Task: Look for space in Novoye Medvezhino, Belarus from 5th September, 2023 to 12th September, 2023 for 2 adults in price range Rs.10000 to Rs.15000.  With 1  bedroom having 1 bed and 1 bathroom. Property type can be house, flat, guest house, hotel. Amenities needed are: washing machine. Booking option can be shelf check-in. Required host language is English.
Action: Mouse moved to (437, 91)
Screenshot: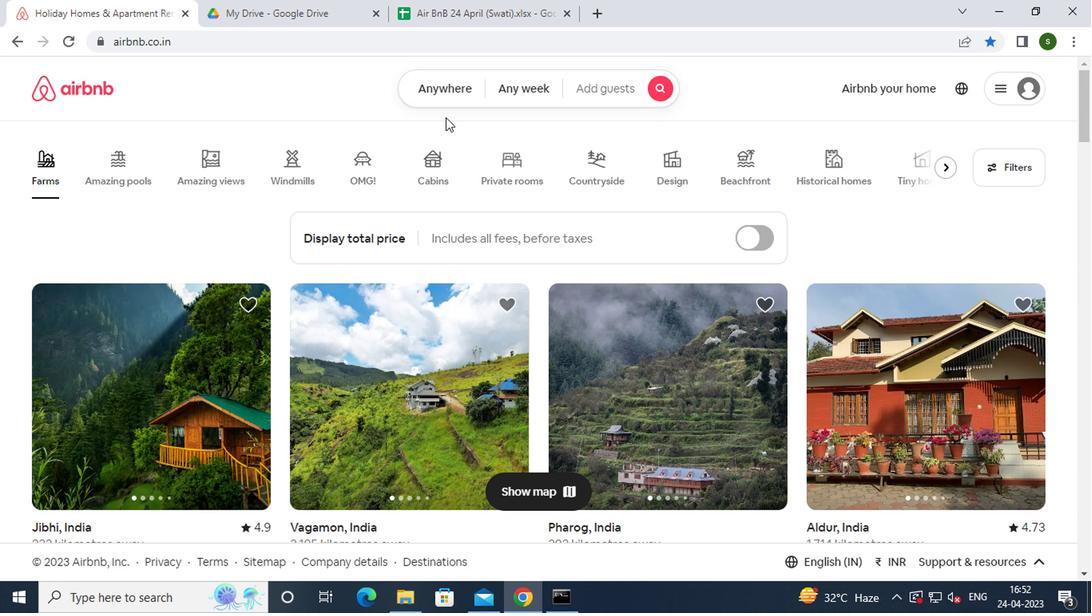 
Action: Mouse pressed left at (437, 91)
Screenshot: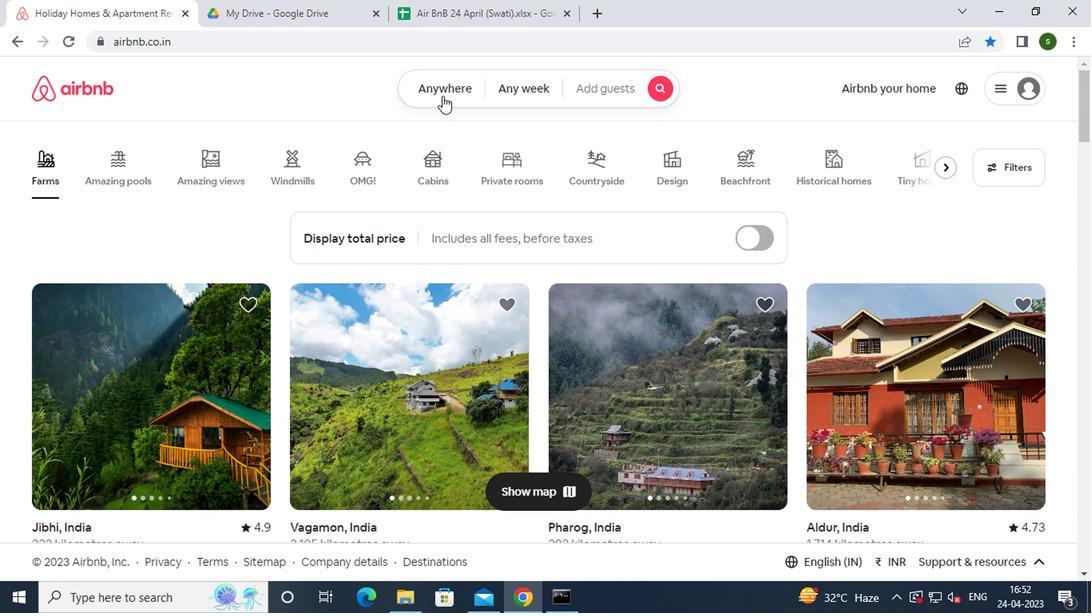 
Action: Mouse moved to (283, 164)
Screenshot: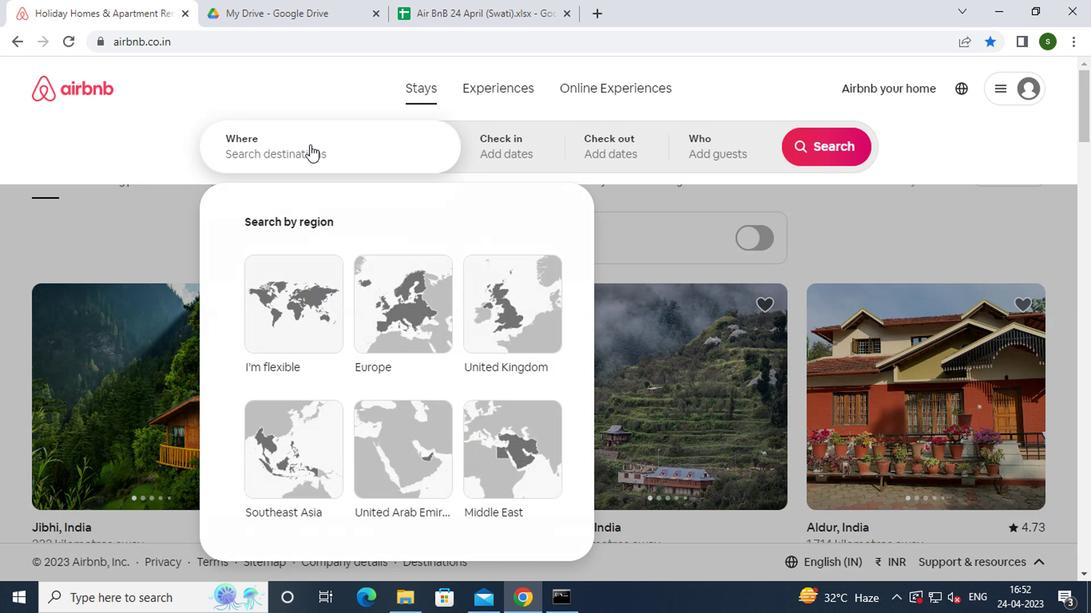 
Action: Mouse pressed left at (283, 164)
Screenshot: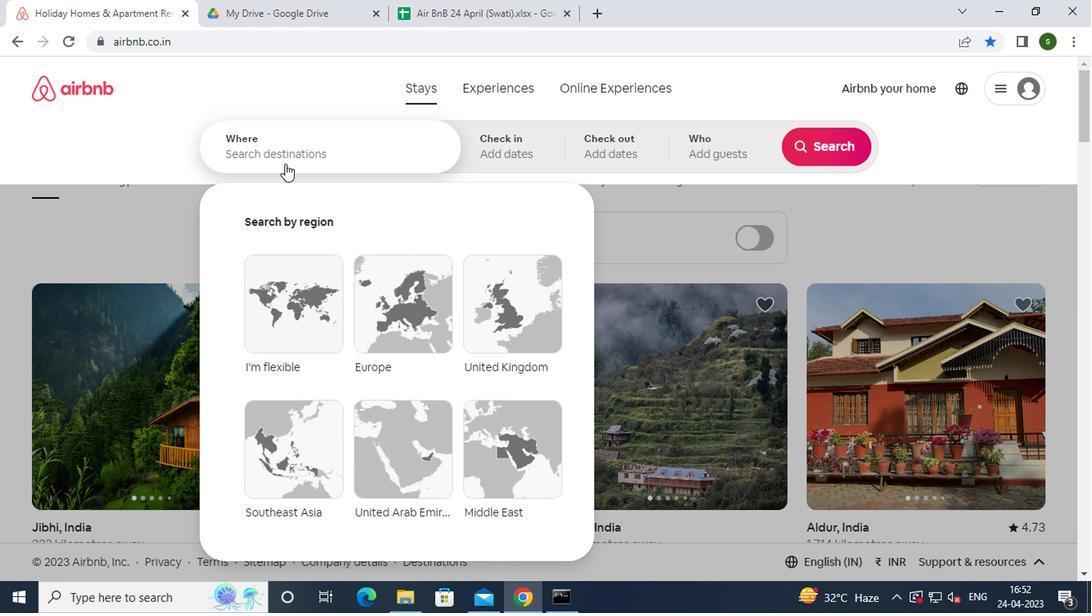 
Action: Key pressed n<Key.caps_lock>ovoye<Key.space><Key.caps_lock>m<Key.caps_lock>edvezhino,<Key.space><Key.caps_lock>b<Key.caps_lock>elarus<Key.enter>
Screenshot: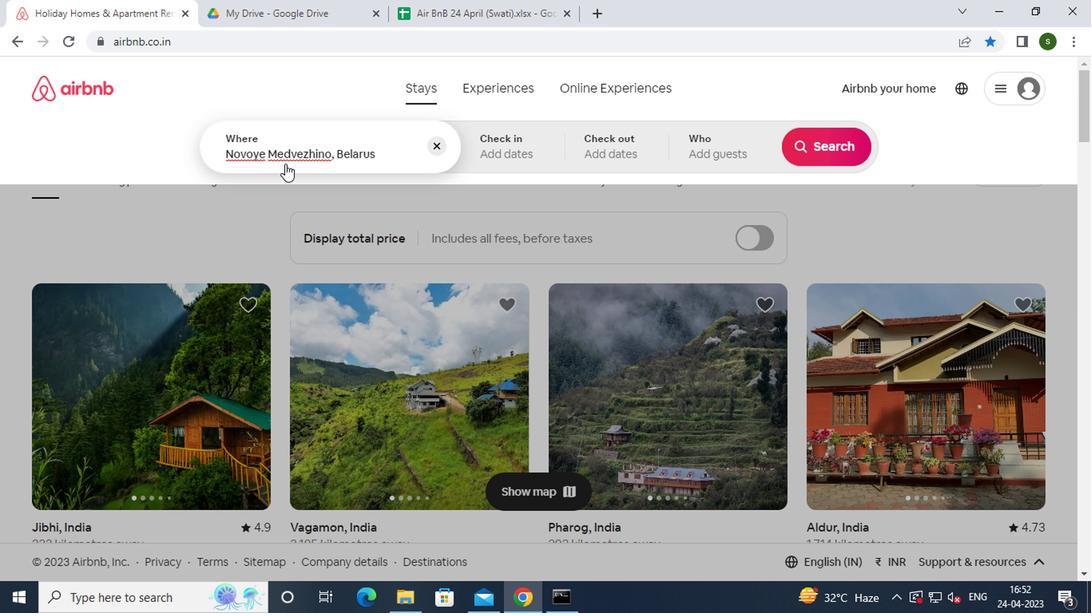 
Action: Mouse moved to (807, 277)
Screenshot: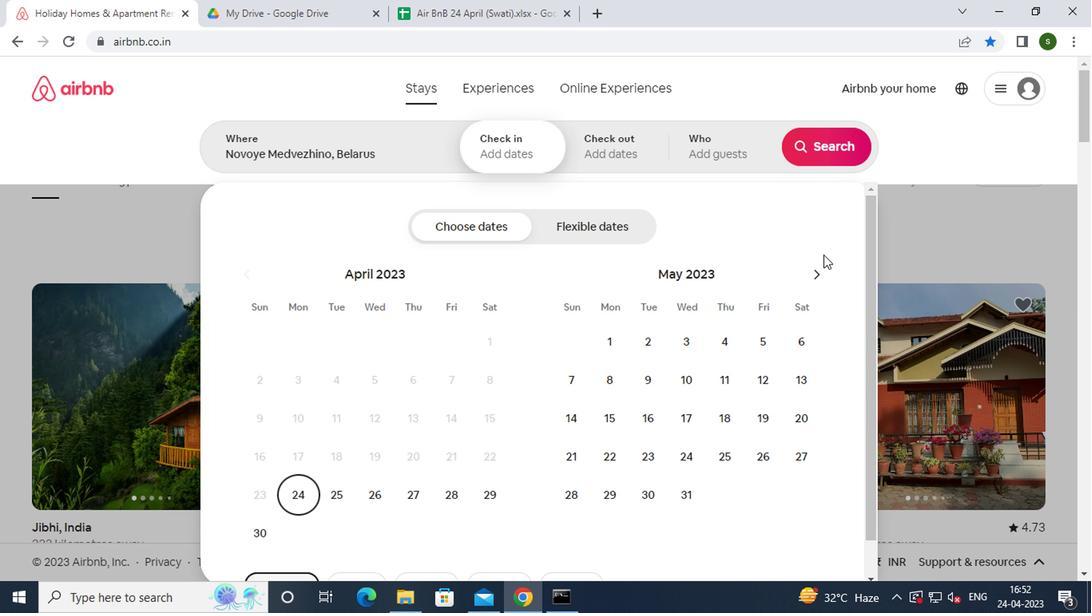 
Action: Mouse pressed left at (807, 277)
Screenshot: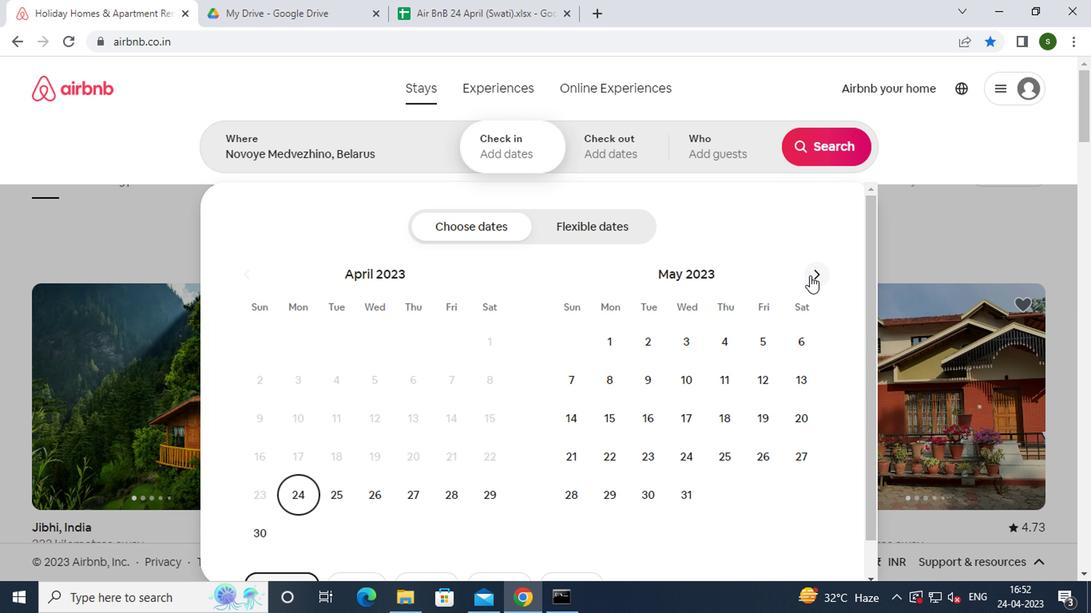
Action: Mouse pressed left at (807, 277)
Screenshot: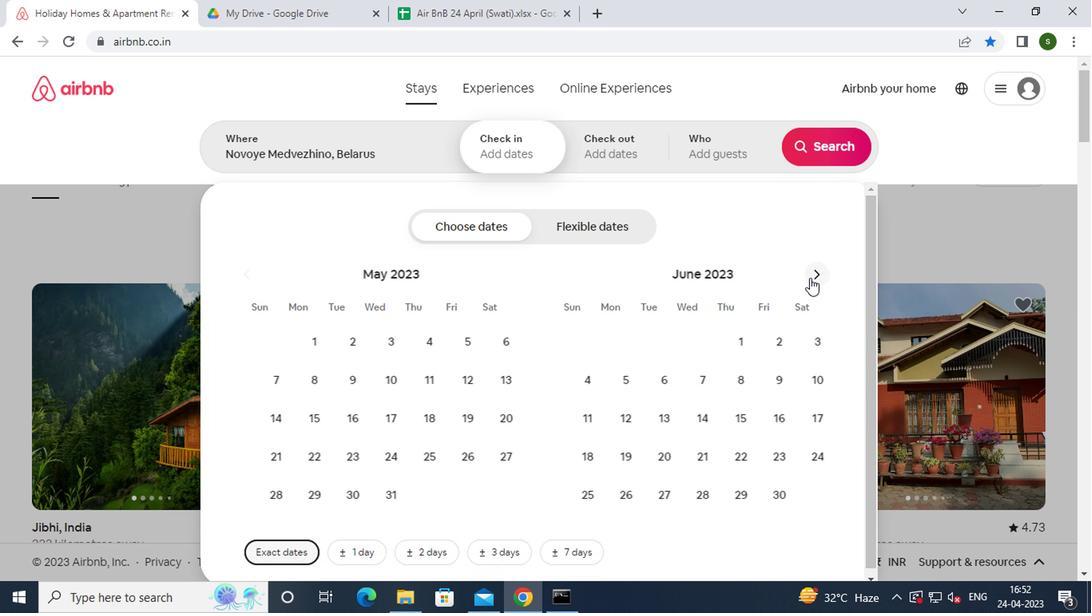 
Action: Mouse pressed left at (807, 277)
Screenshot: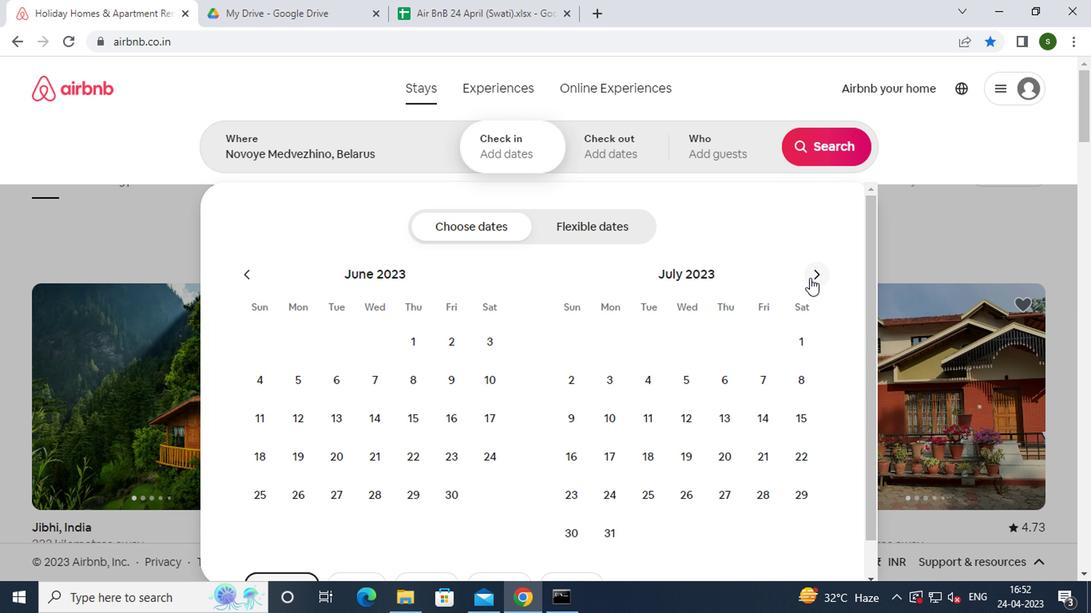 
Action: Mouse pressed left at (807, 277)
Screenshot: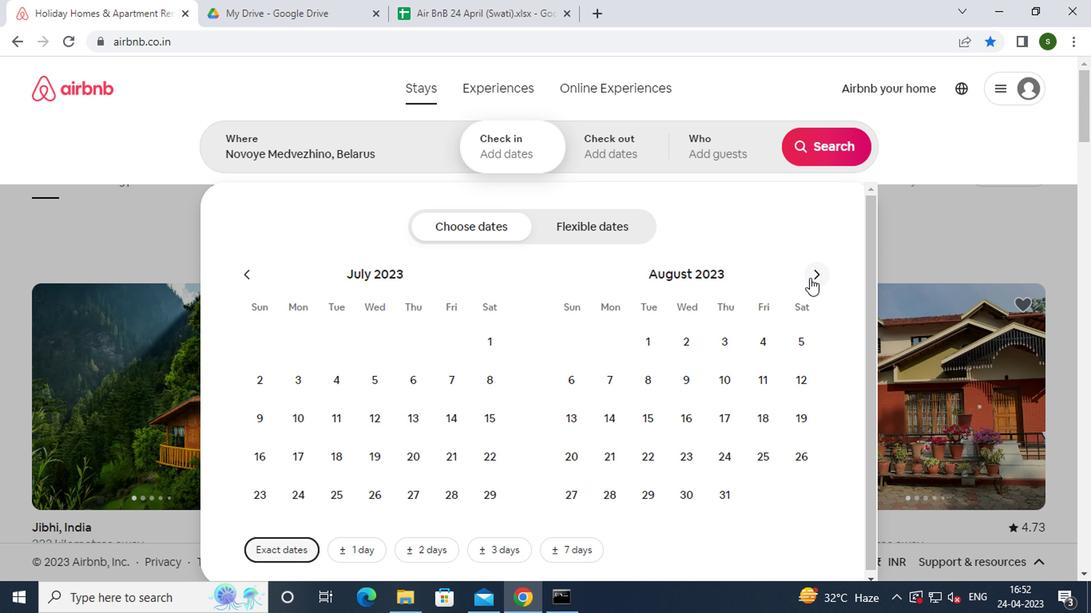 
Action: Mouse moved to (649, 384)
Screenshot: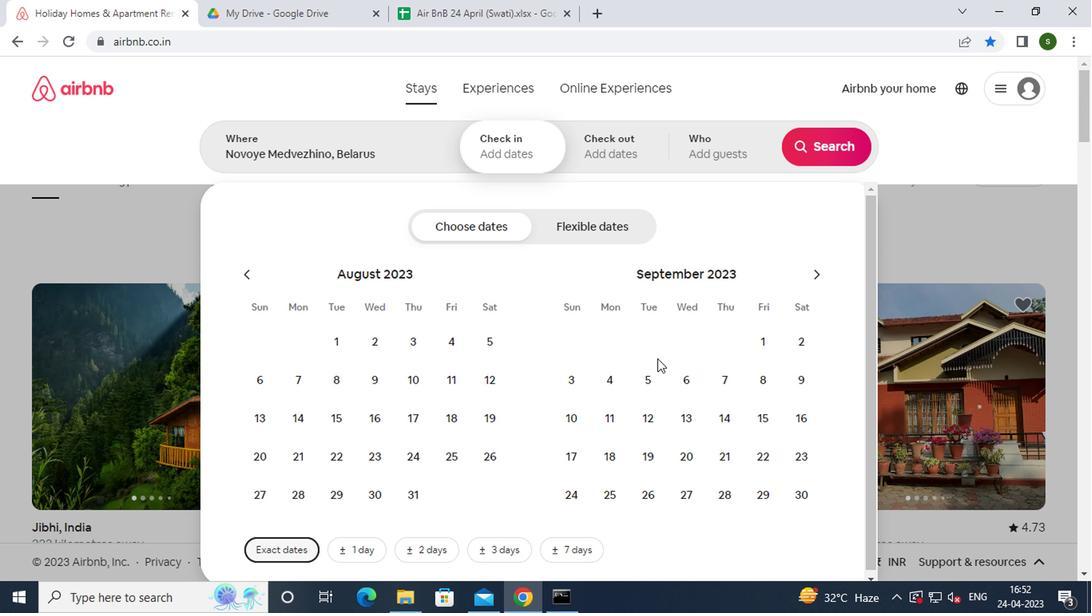 
Action: Mouse pressed left at (649, 384)
Screenshot: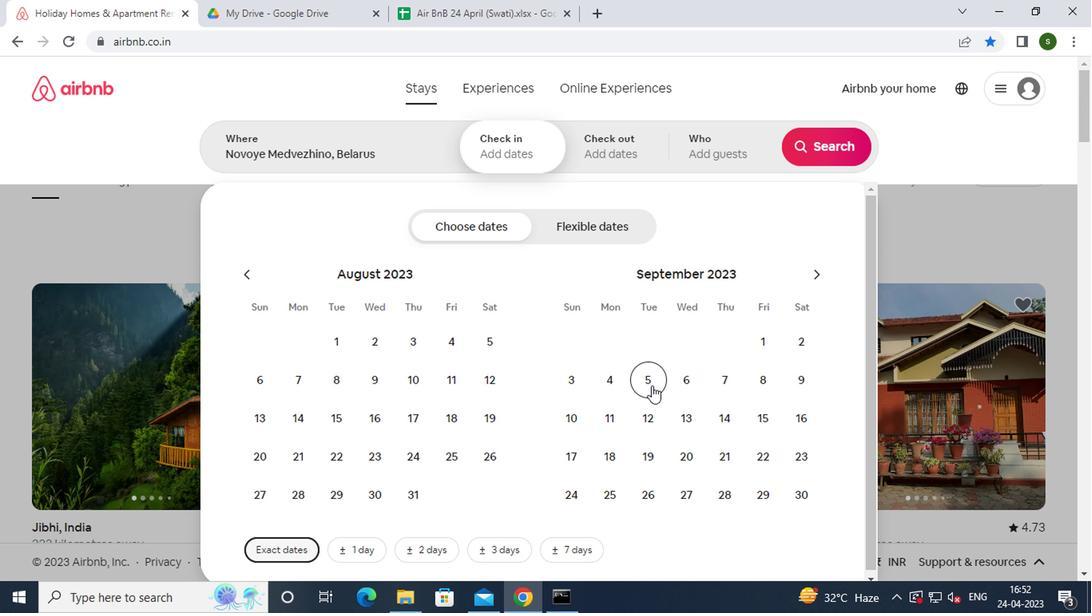 
Action: Mouse moved to (646, 413)
Screenshot: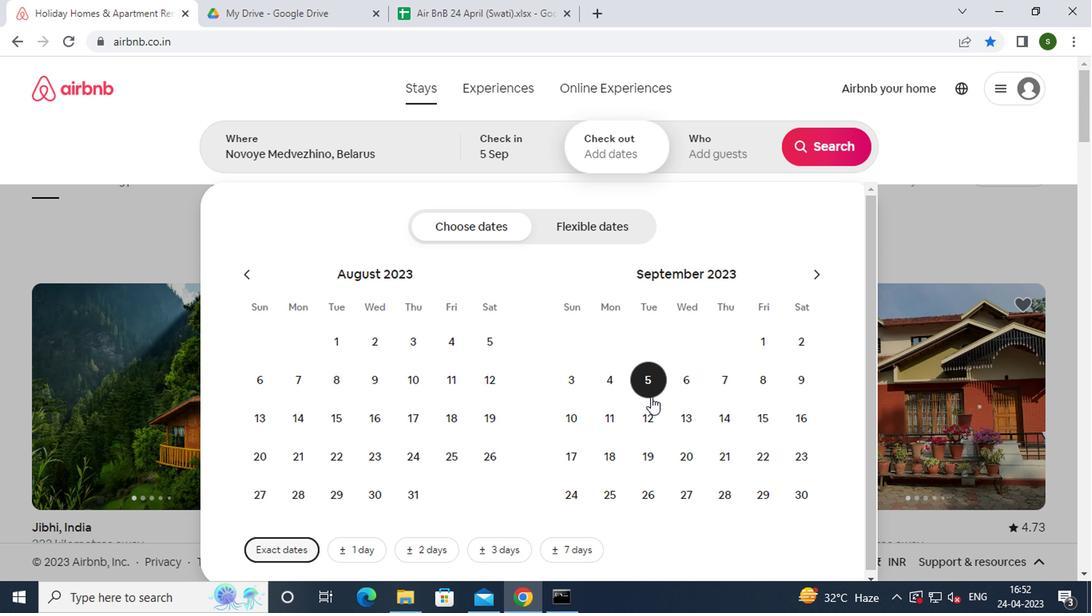 
Action: Mouse pressed left at (646, 413)
Screenshot: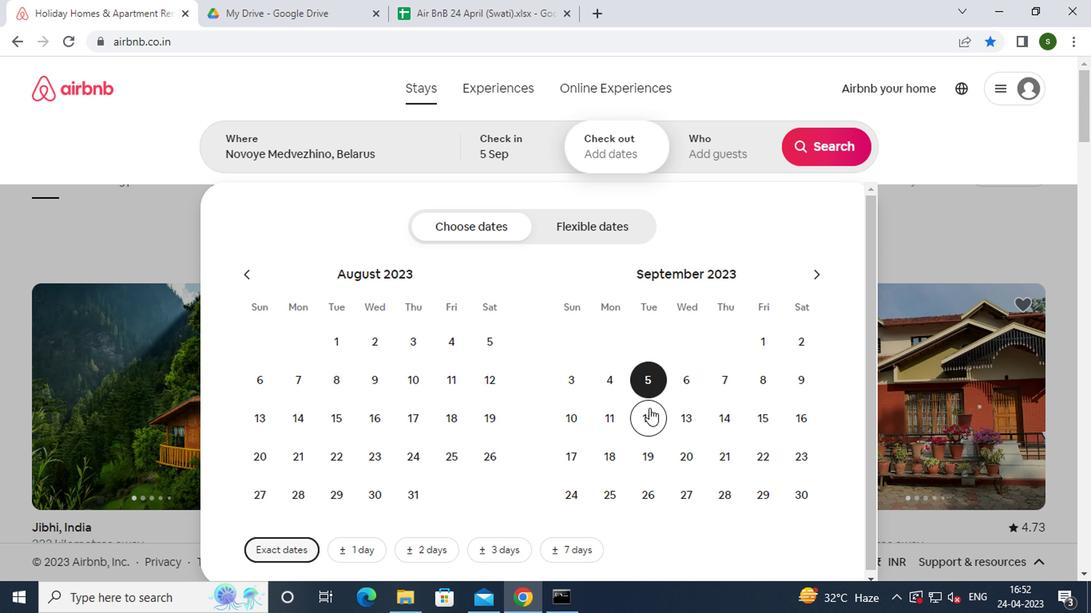 
Action: Mouse moved to (713, 153)
Screenshot: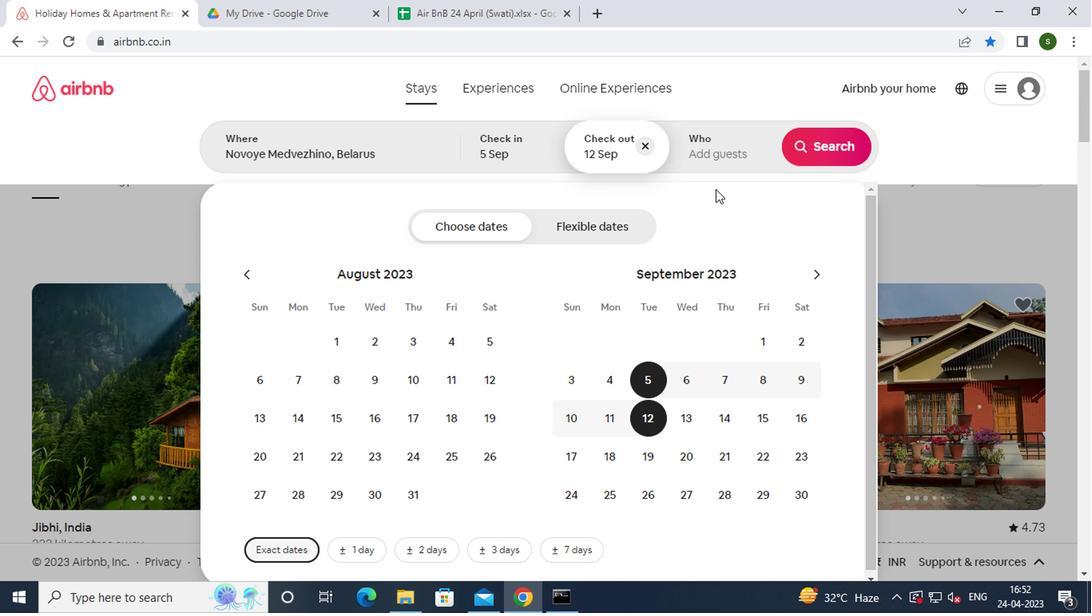 
Action: Mouse pressed left at (713, 153)
Screenshot: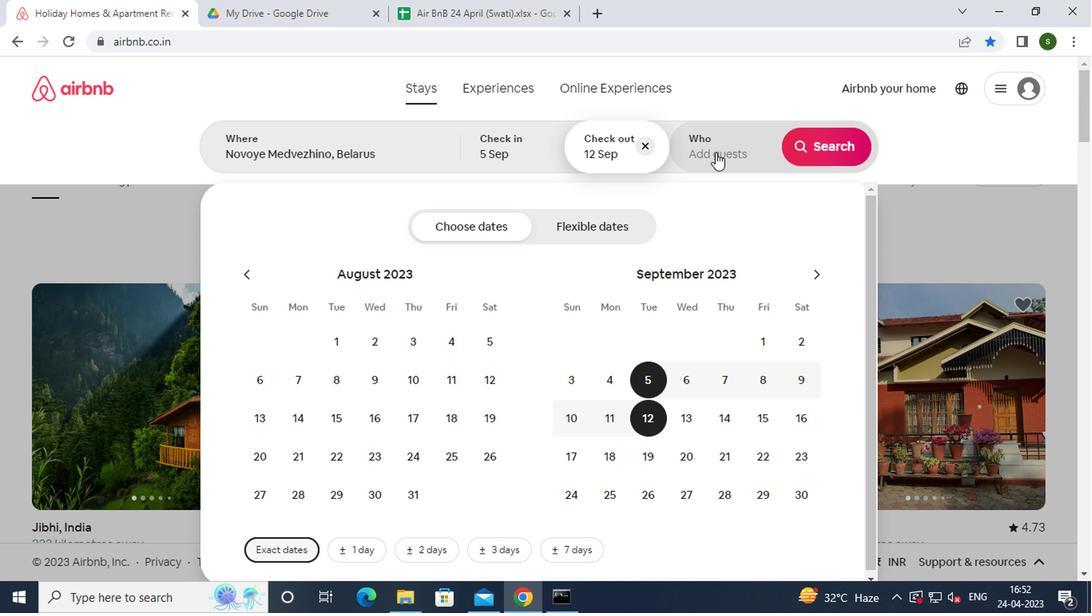 
Action: Mouse moved to (829, 225)
Screenshot: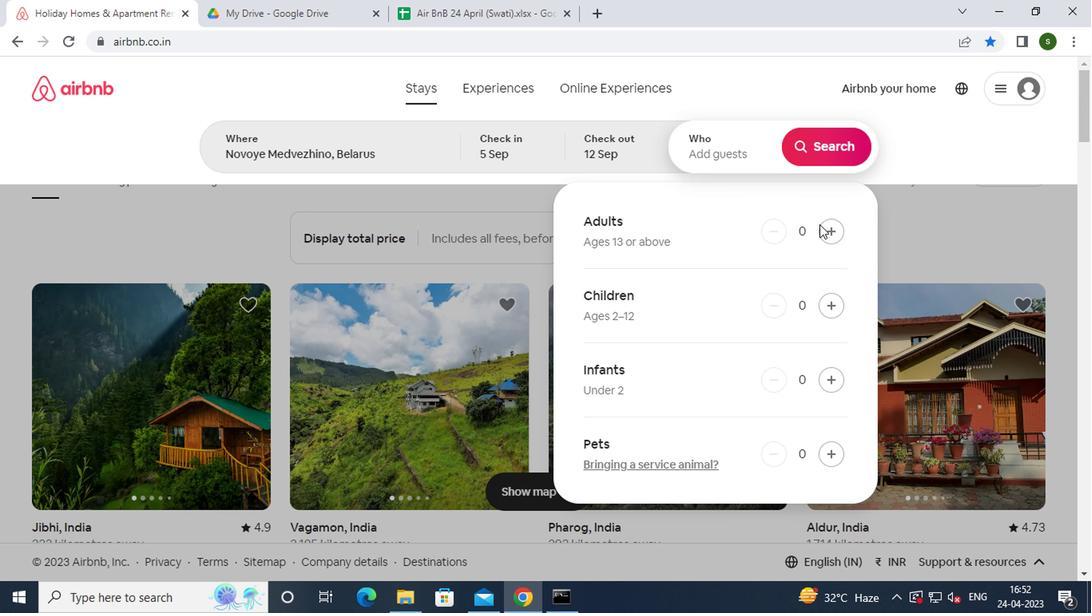 
Action: Mouse pressed left at (829, 225)
Screenshot: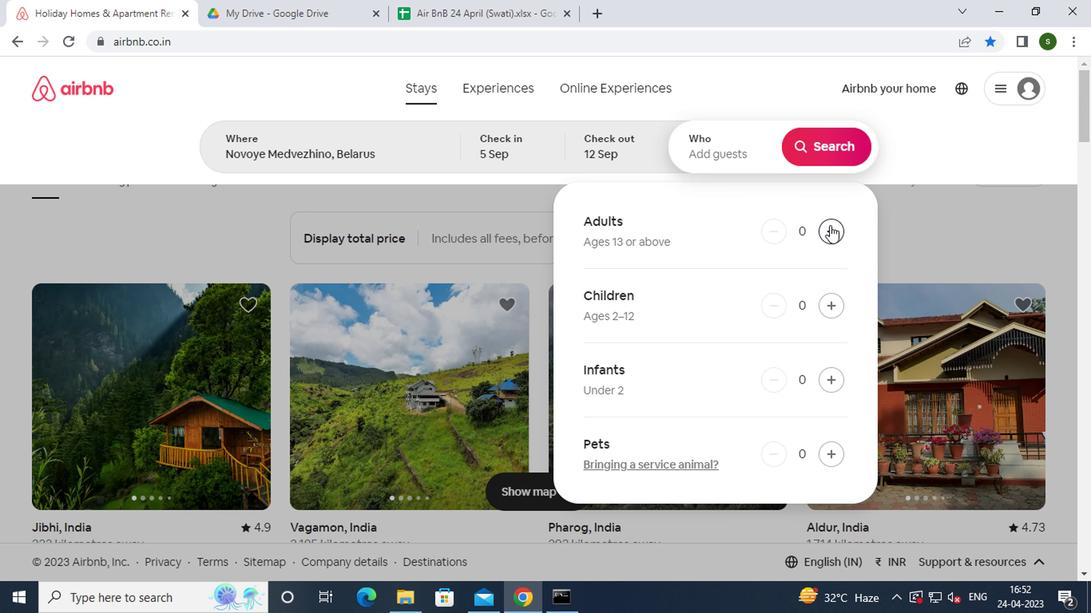 
Action: Mouse pressed left at (829, 225)
Screenshot: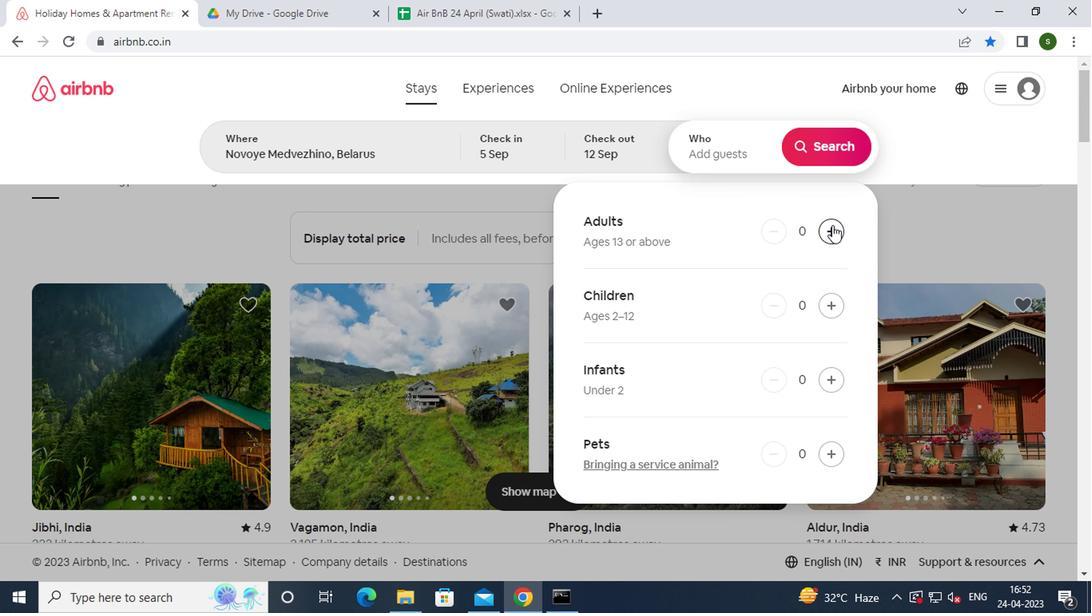 
Action: Mouse moved to (819, 151)
Screenshot: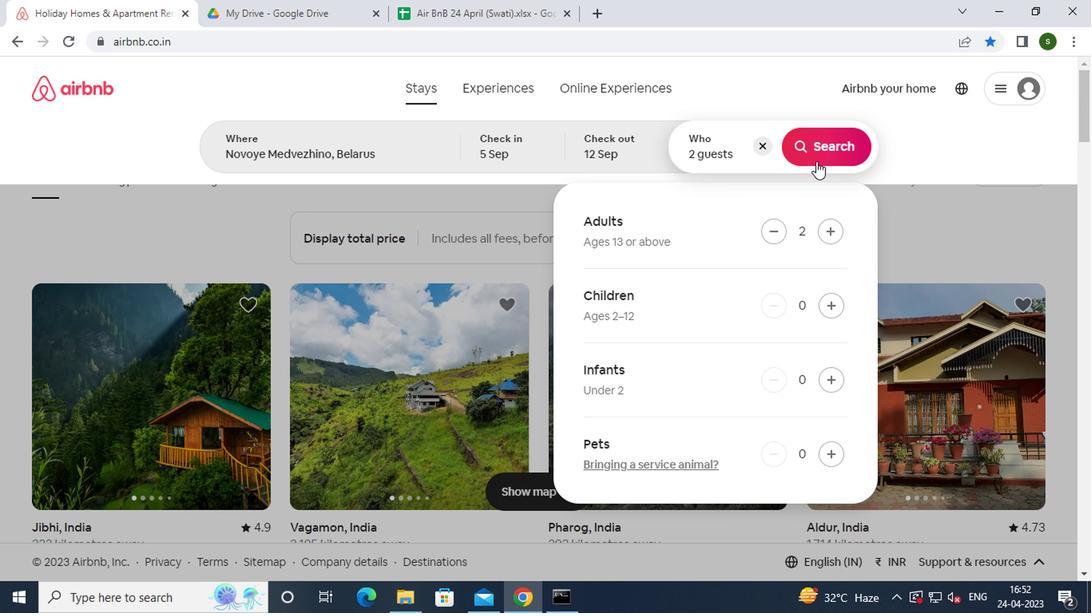 
Action: Mouse pressed left at (819, 151)
Screenshot: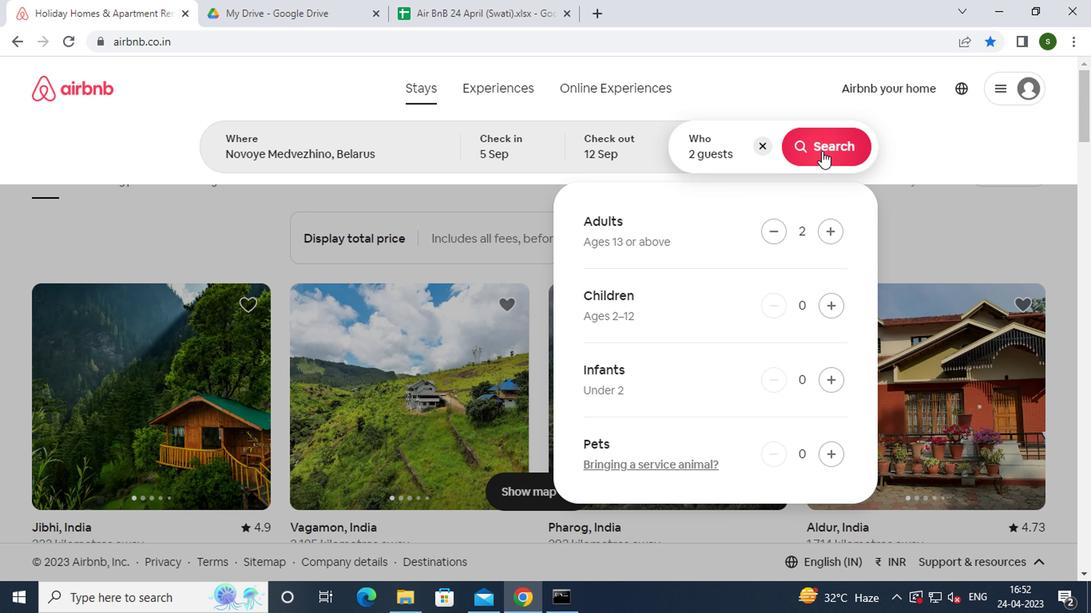 
Action: Mouse moved to (1008, 151)
Screenshot: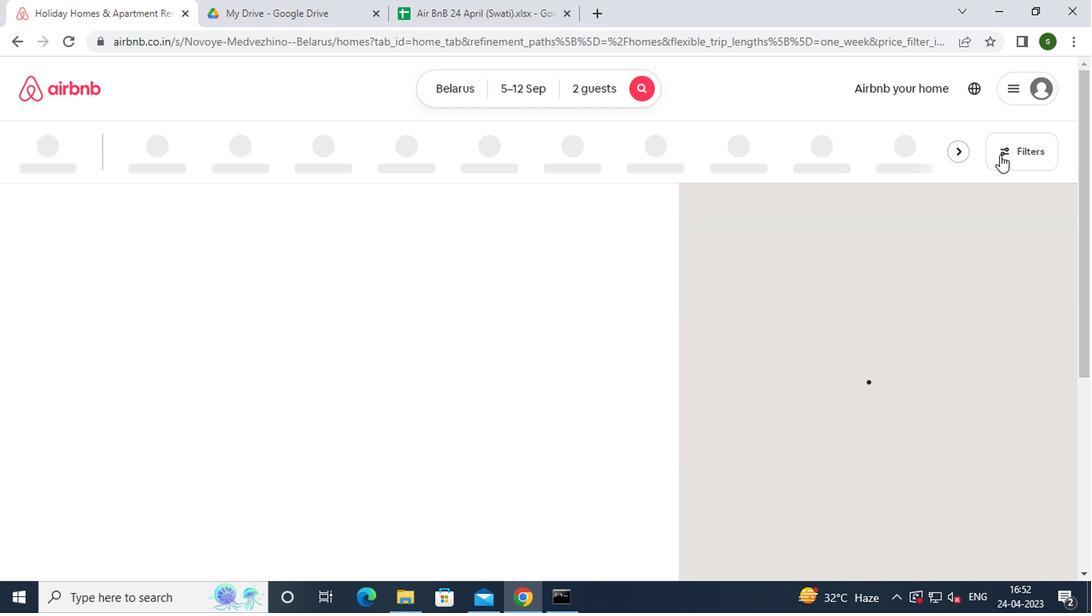 
Action: Mouse pressed left at (1008, 151)
Screenshot: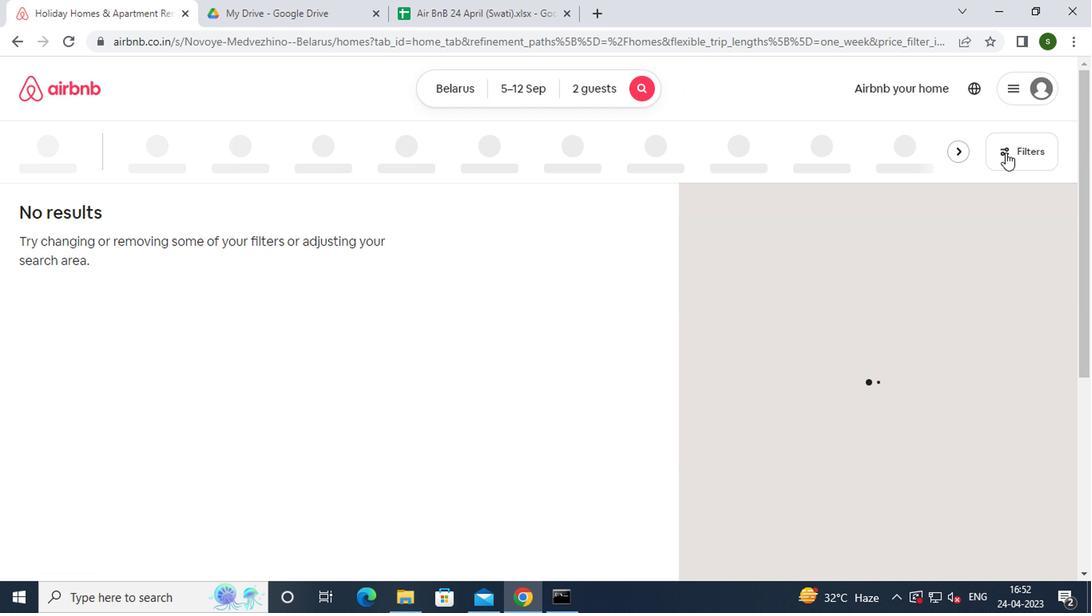 
Action: Mouse moved to (417, 243)
Screenshot: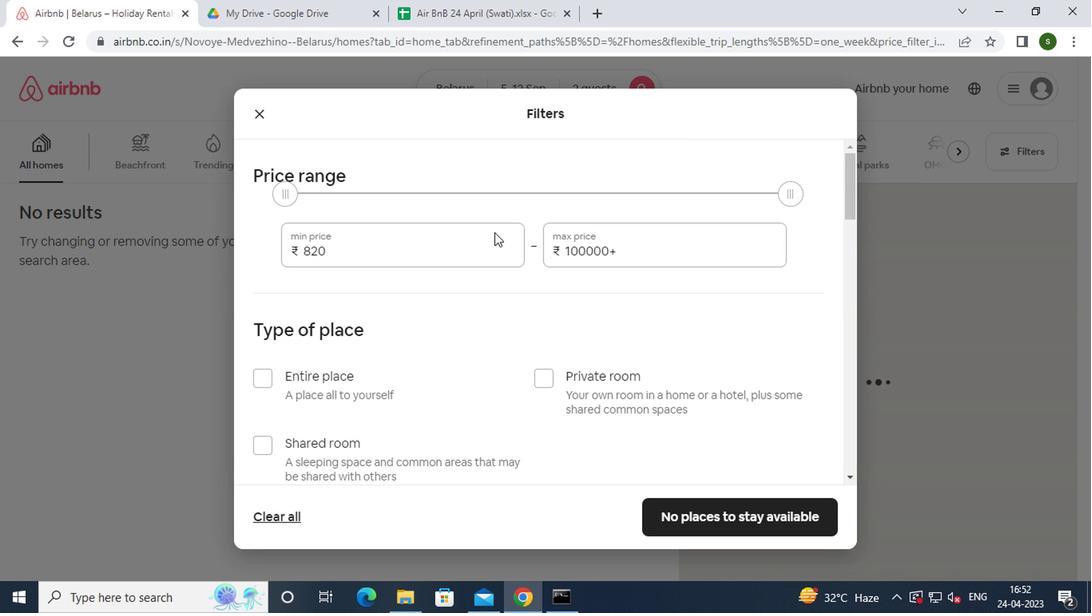 
Action: Mouse pressed left at (417, 243)
Screenshot: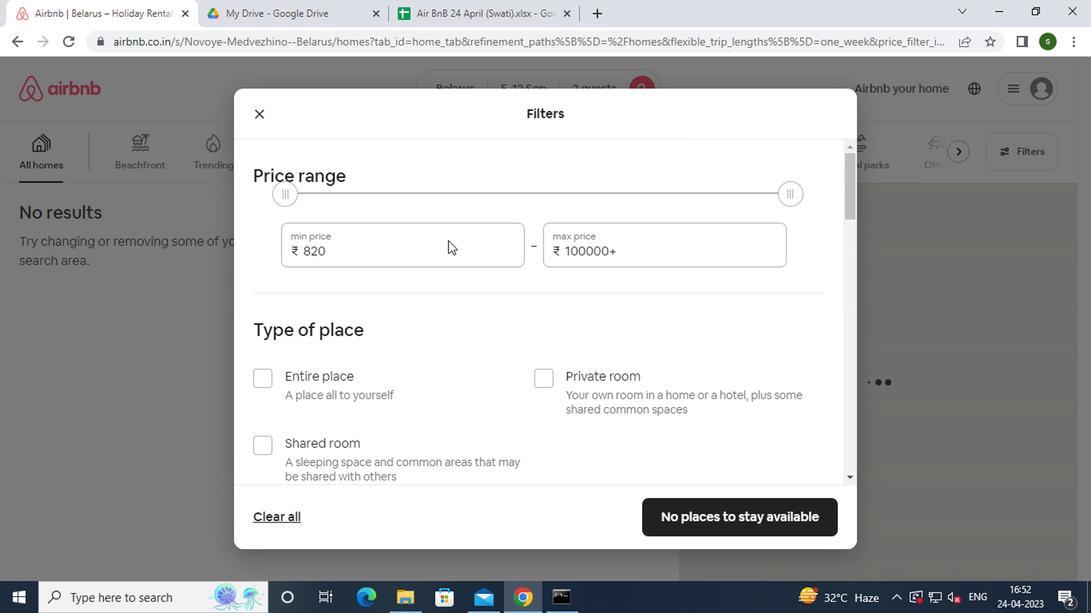 
Action: Key pressed <Key.backspace><Key.backspace><Key.backspace><Key.backspace>10000
Screenshot: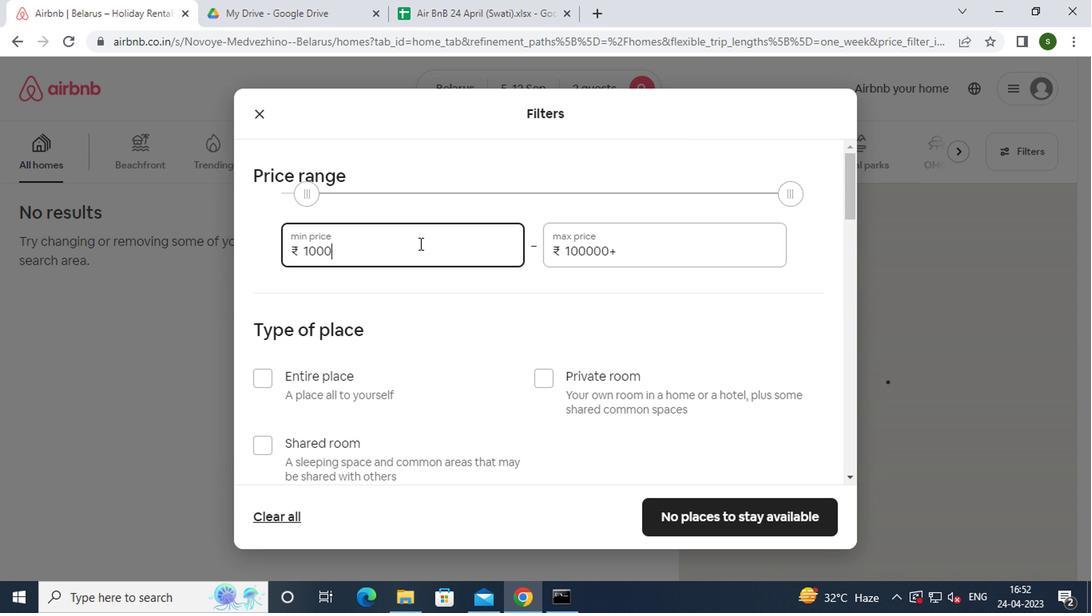 
Action: Mouse moved to (654, 243)
Screenshot: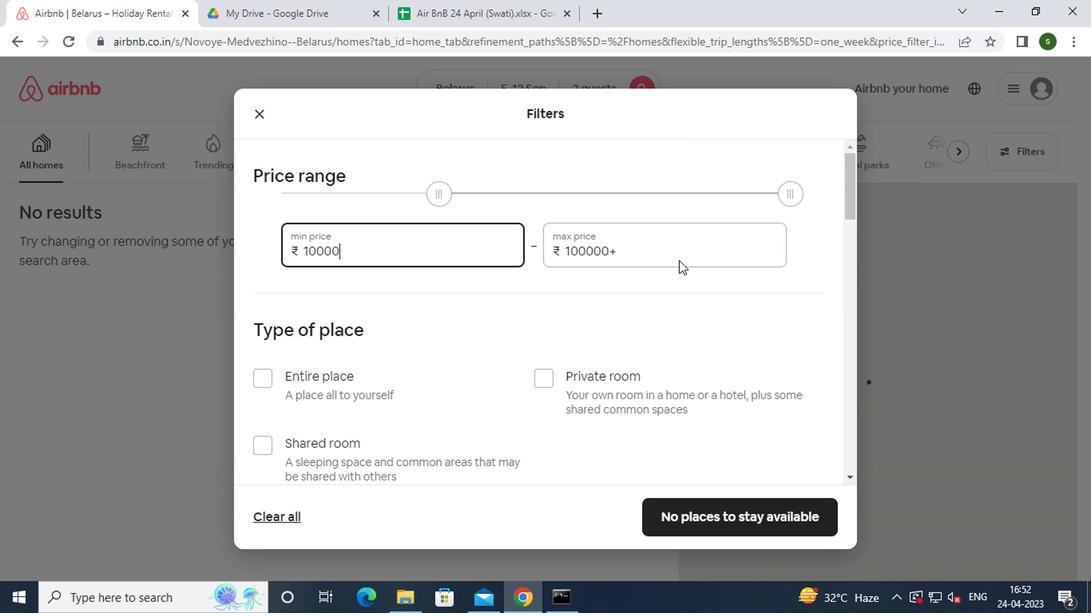 
Action: Mouse pressed left at (654, 243)
Screenshot: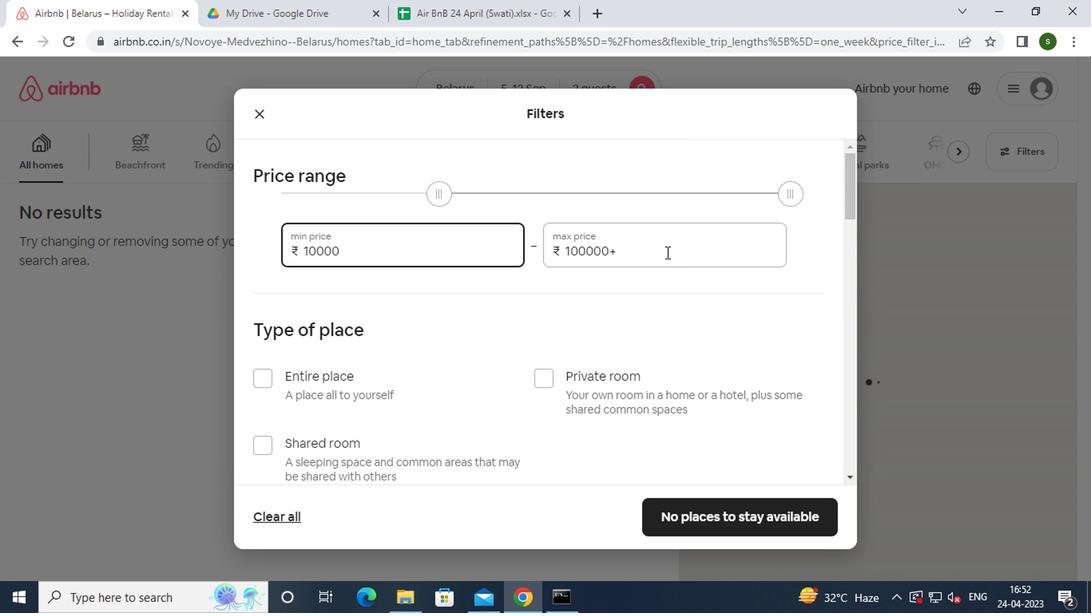 
Action: Key pressed <Key.backspace><Key.backspace><Key.backspace><Key.backspace><Key.backspace><Key.backspace><Key.backspace><Key.backspace><Key.backspace><Key.backspace>15000
Screenshot: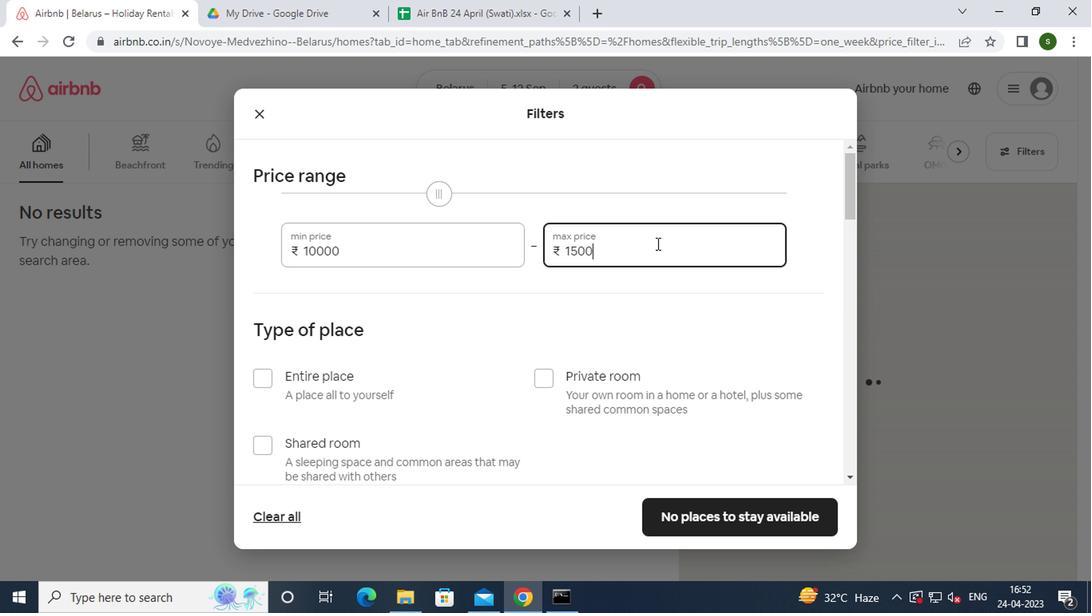 
Action: Mouse moved to (379, 371)
Screenshot: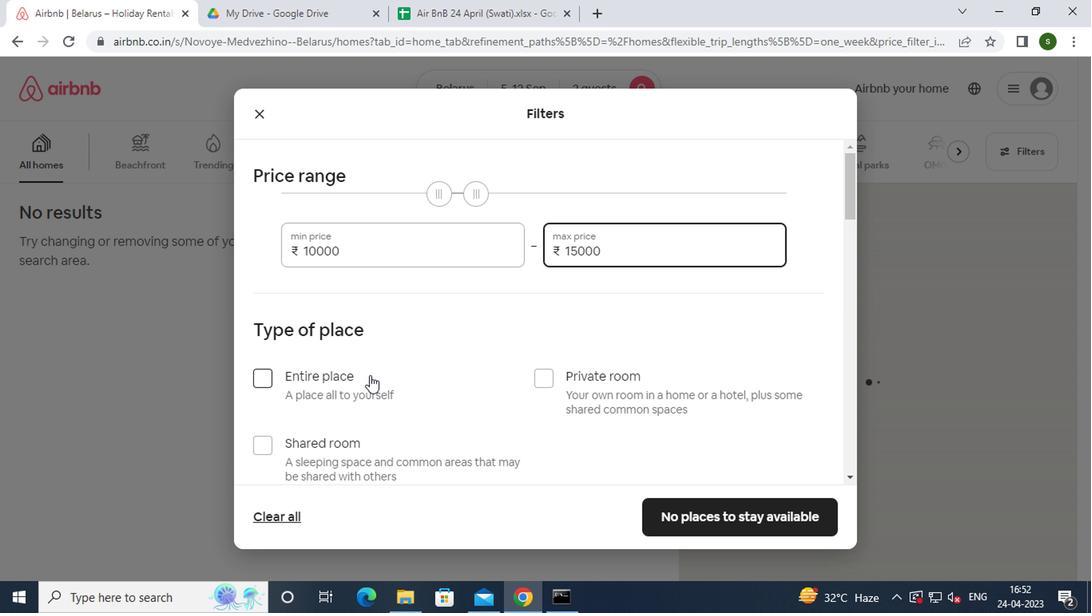 
Action: Mouse scrolled (379, 370) with delta (0, -1)
Screenshot: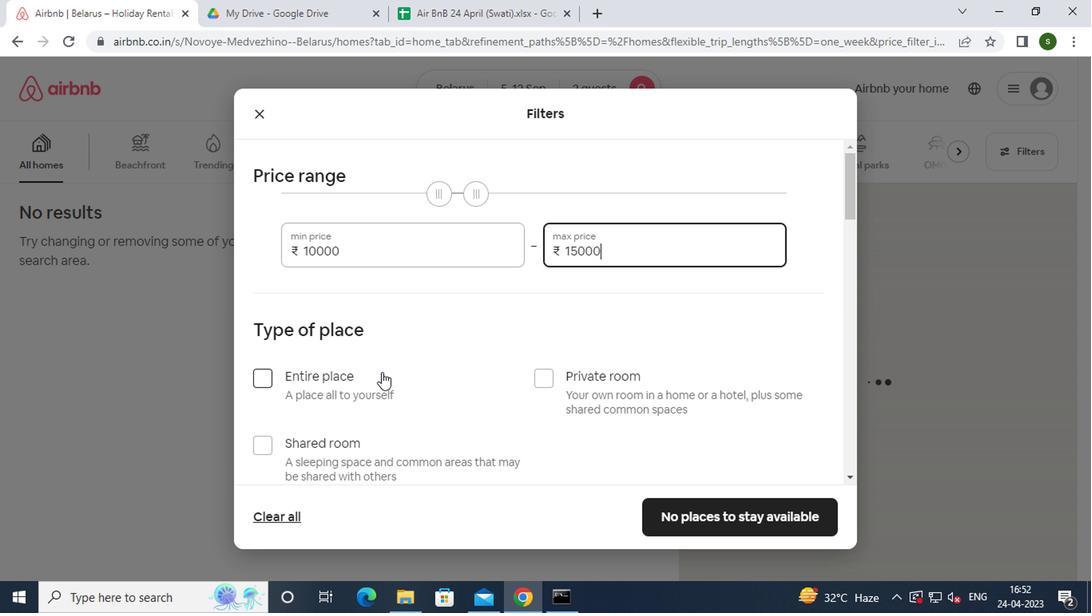 
Action: Mouse scrolled (379, 370) with delta (0, -1)
Screenshot: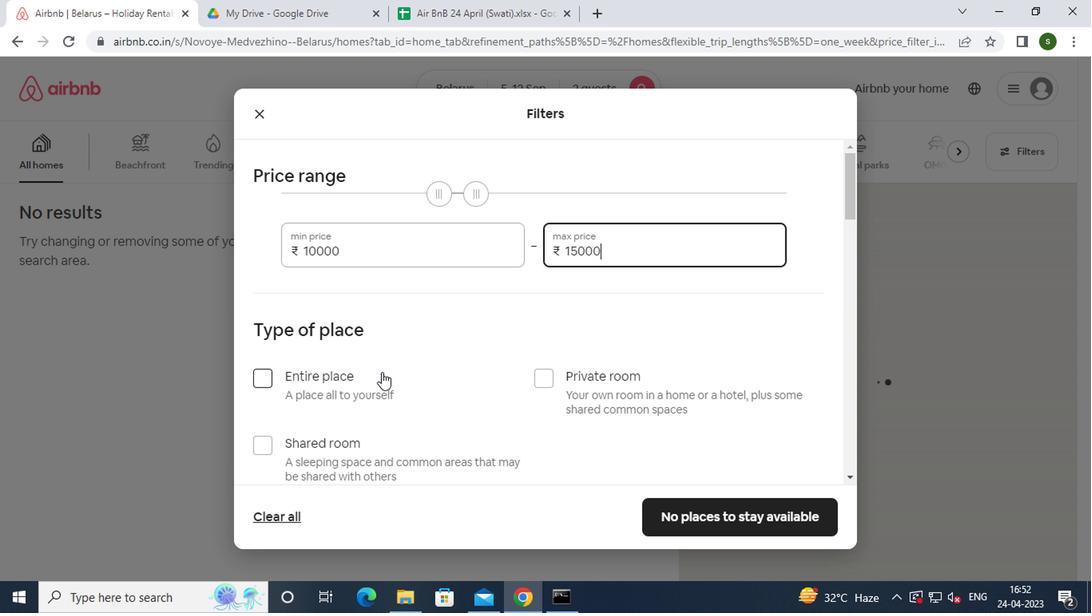 
Action: Mouse scrolled (379, 370) with delta (0, -1)
Screenshot: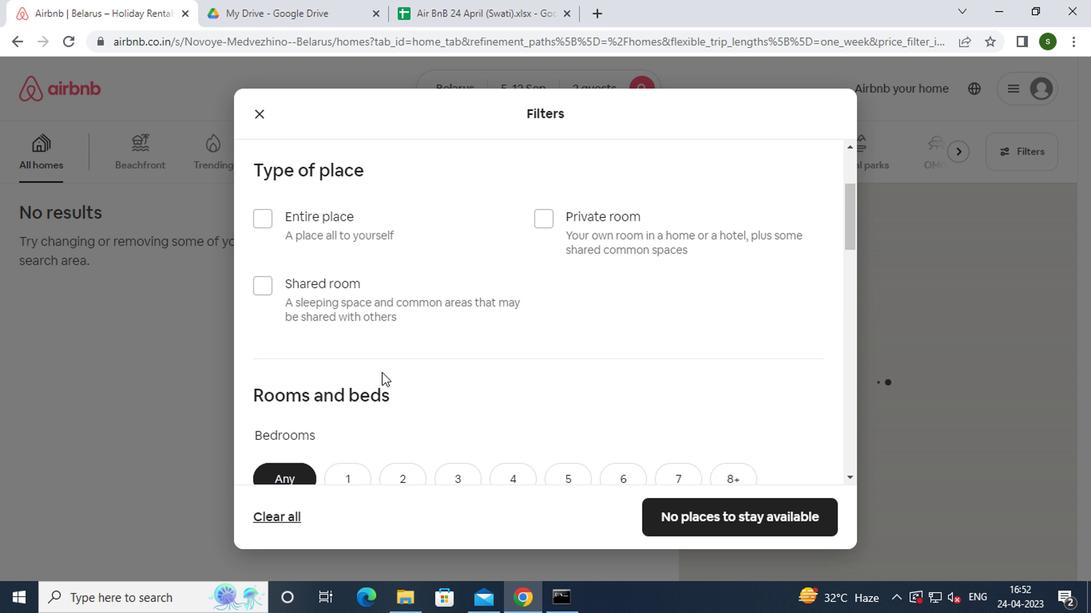 
Action: Mouse scrolled (379, 370) with delta (0, -1)
Screenshot: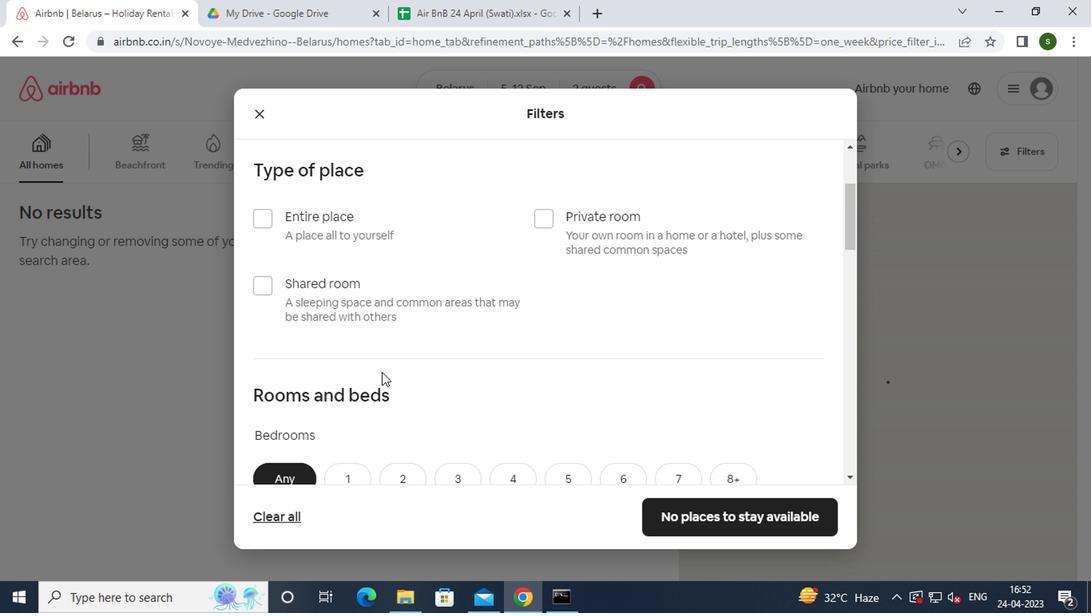 
Action: Mouse moved to (356, 319)
Screenshot: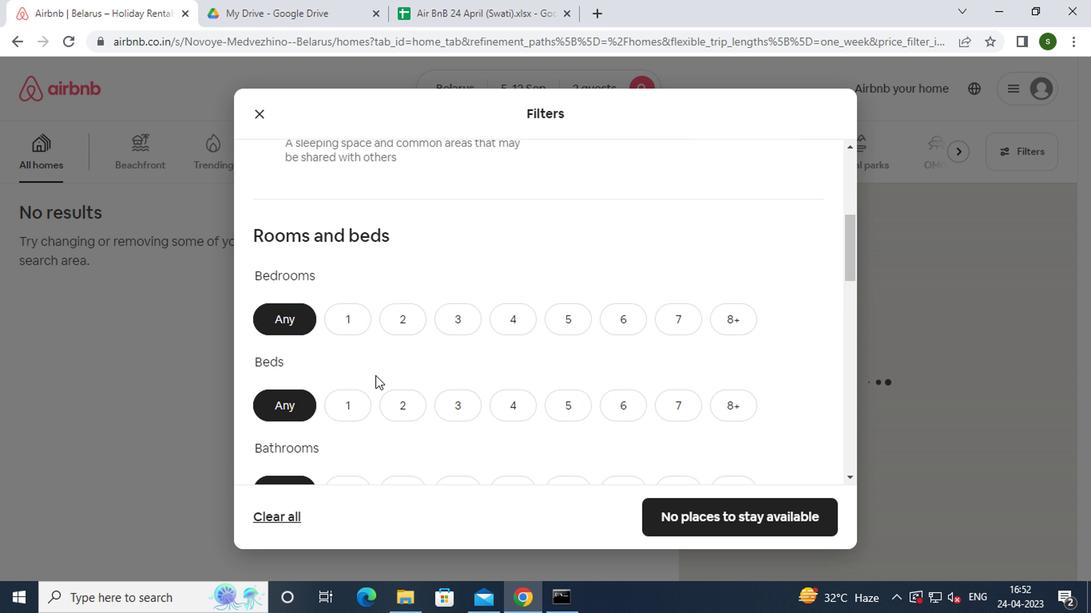 
Action: Mouse pressed left at (356, 319)
Screenshot: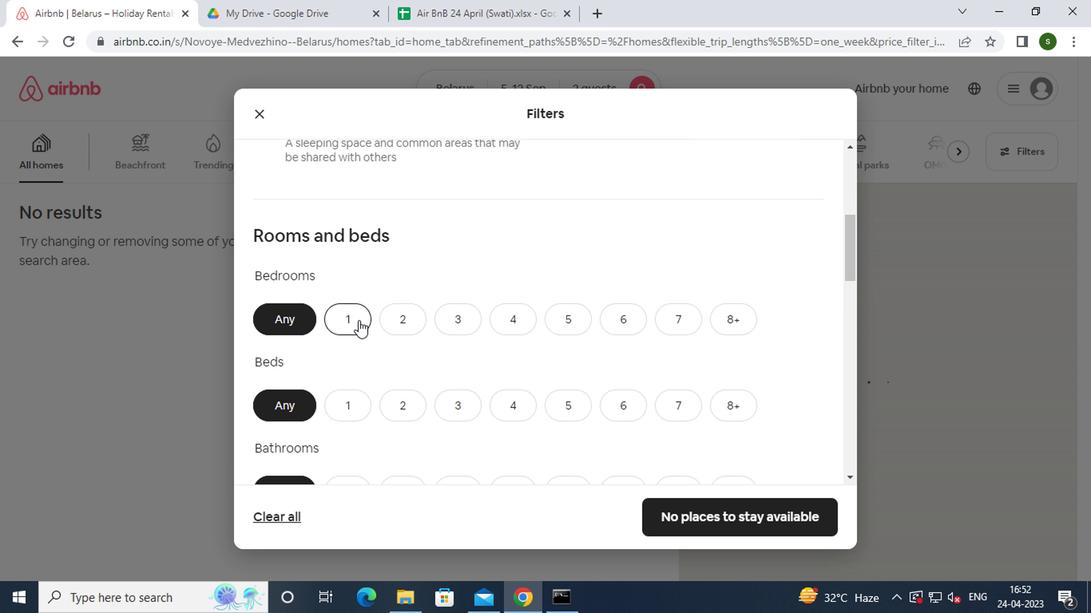 
Action: Mouse moved to (359, 401)
Screenshot: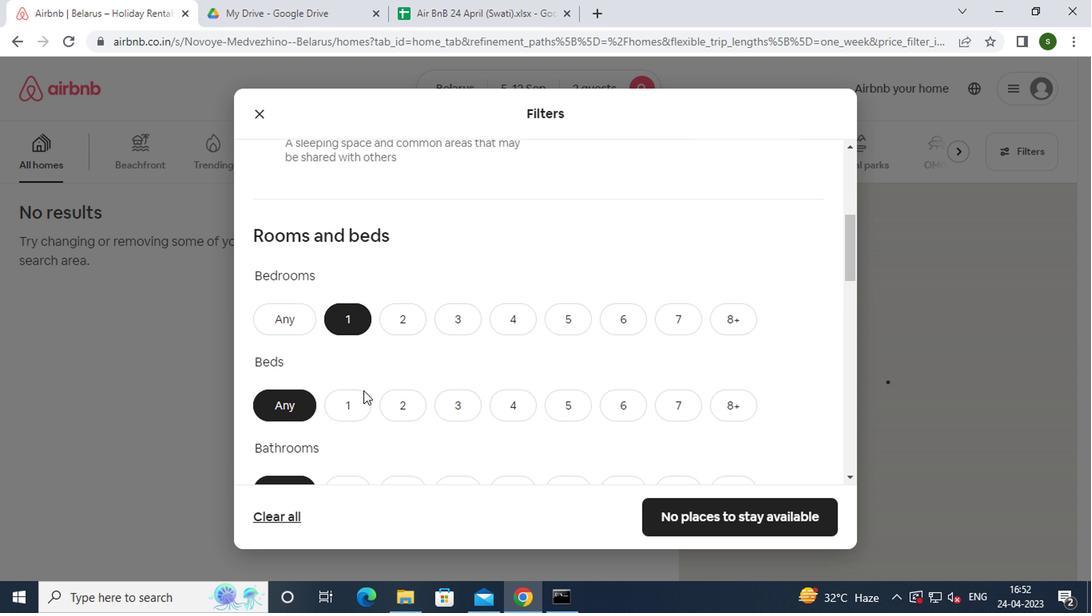 
Action: Mouse pressed left at (359, 401)
Screenshot: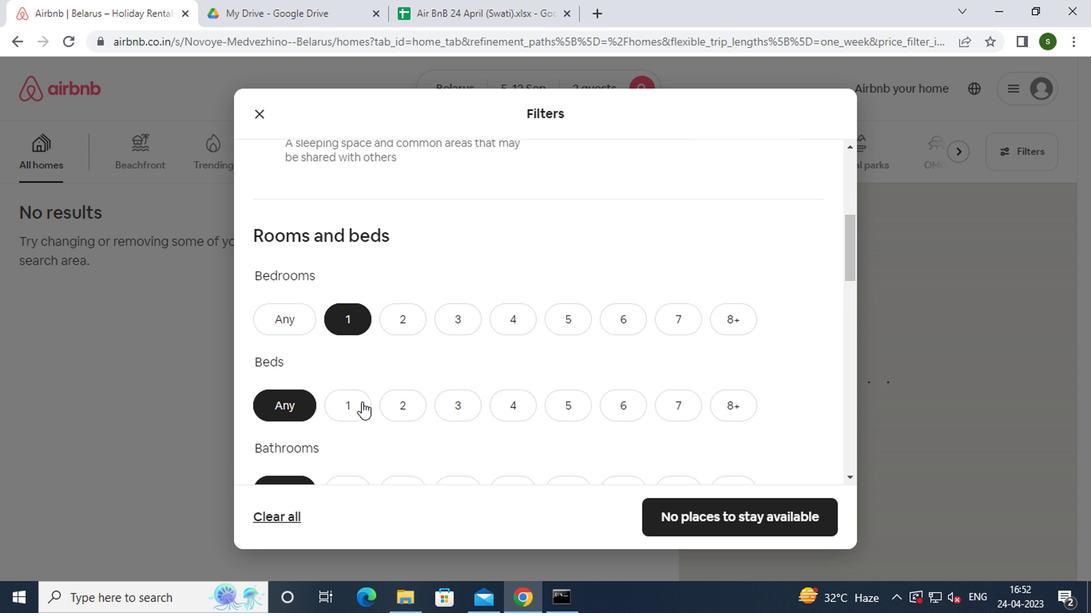 
Action: Mouse scrolled (359, 400) with delta (0, -1)
Screenshot: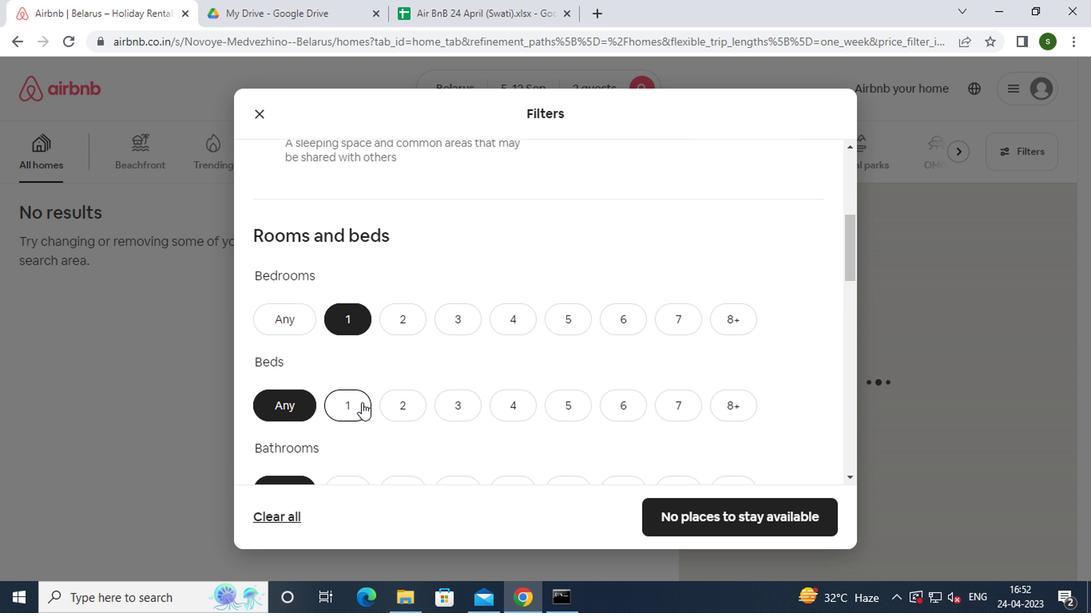 
Action: Mouse pressed left at (359, 401)
Screenshot: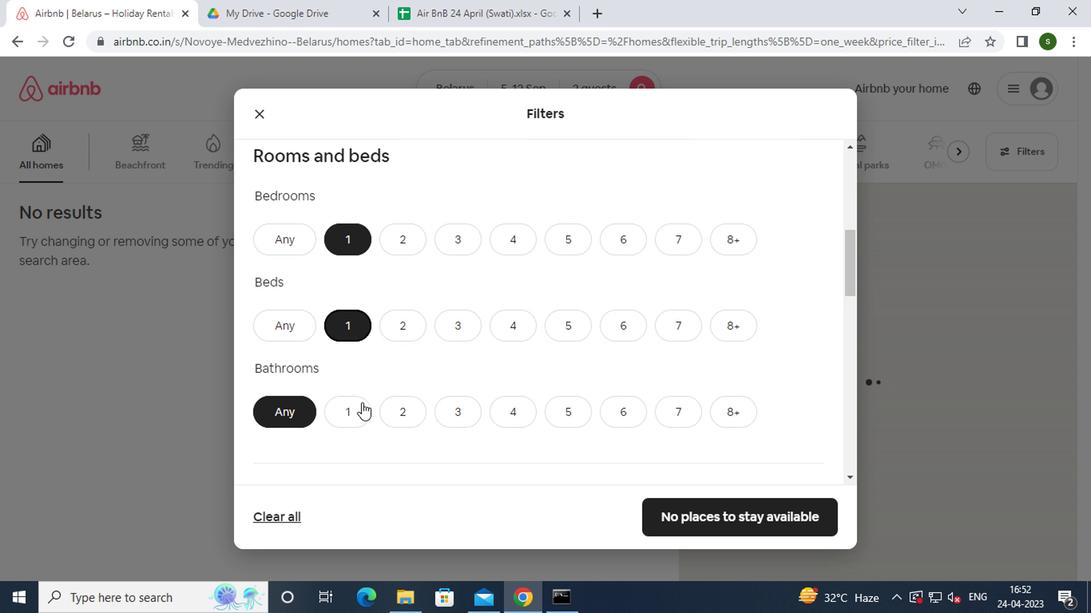 
Action: Mouse moved to (423, 372)
Screenshot: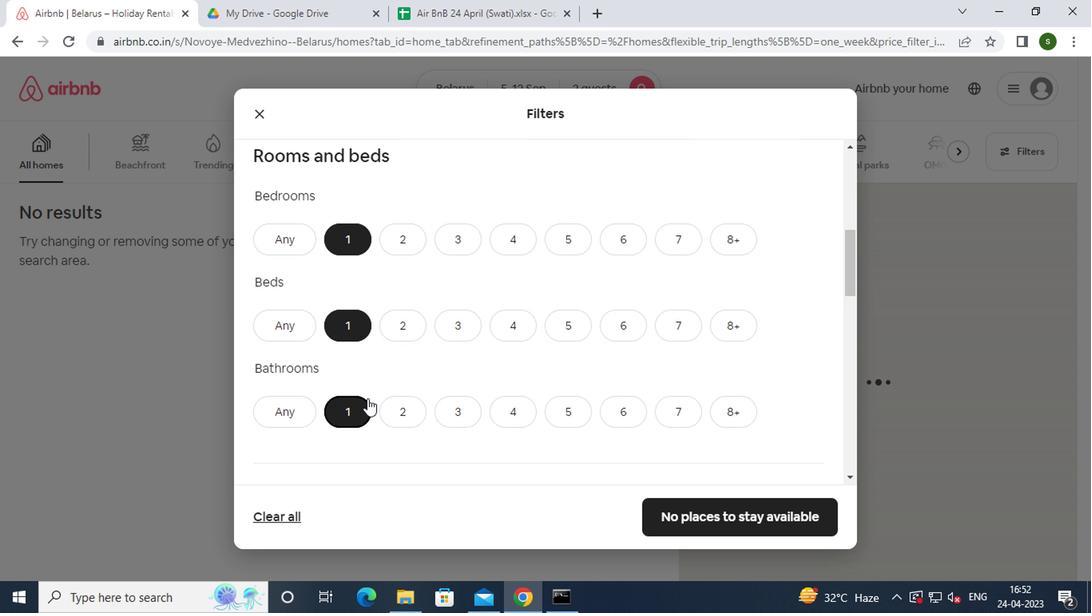 
Action: Mouse scrolled (423, 371) with delta (0, 0)
Screenshot: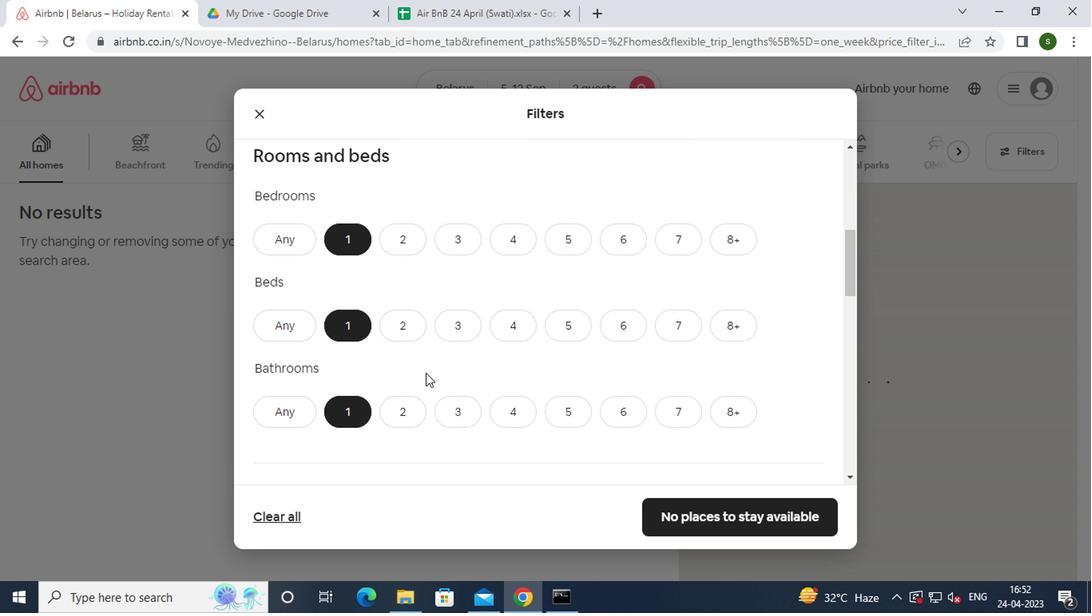 
Action: Mouse scrolled (423, 371) with delta (0, 0)
Screenshot: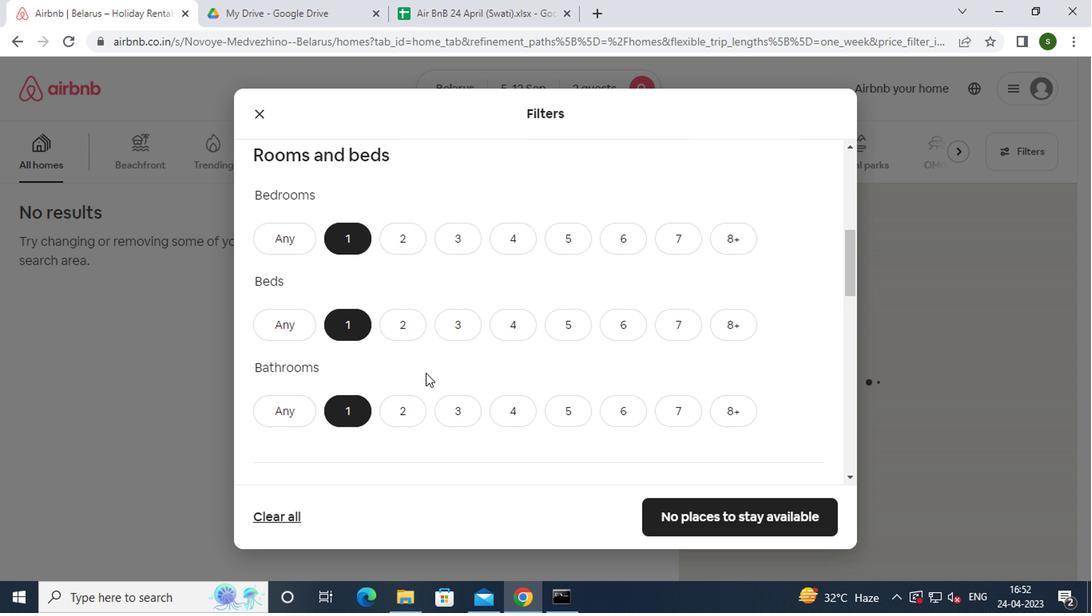 
Action: Mouse scrolled (423, 371) with delta (0, 0)
Screenshot: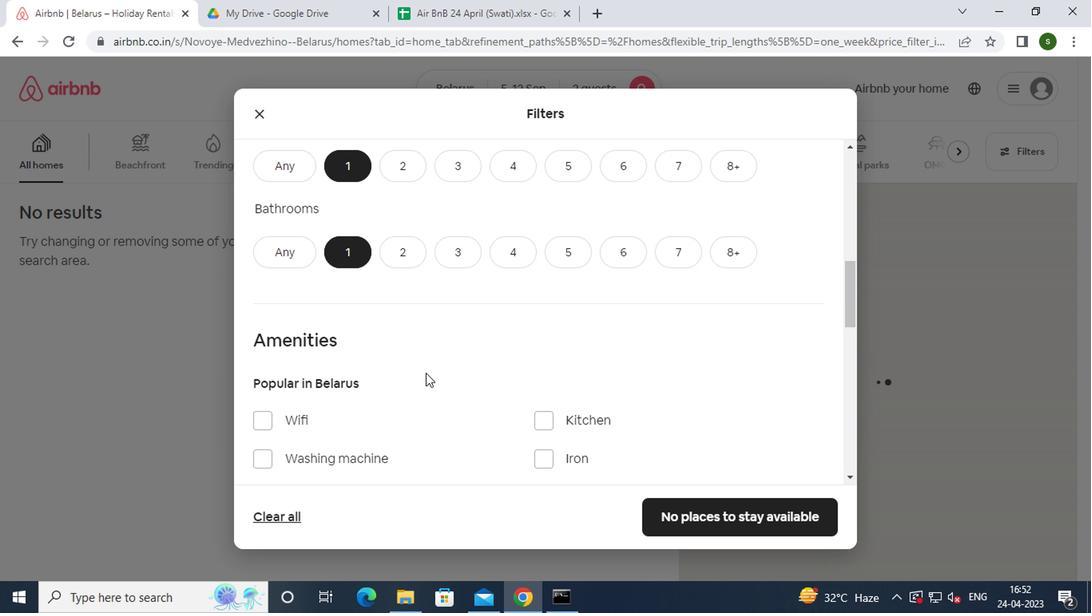 
Action: Mouse moved to (376, 381)
Screenshot: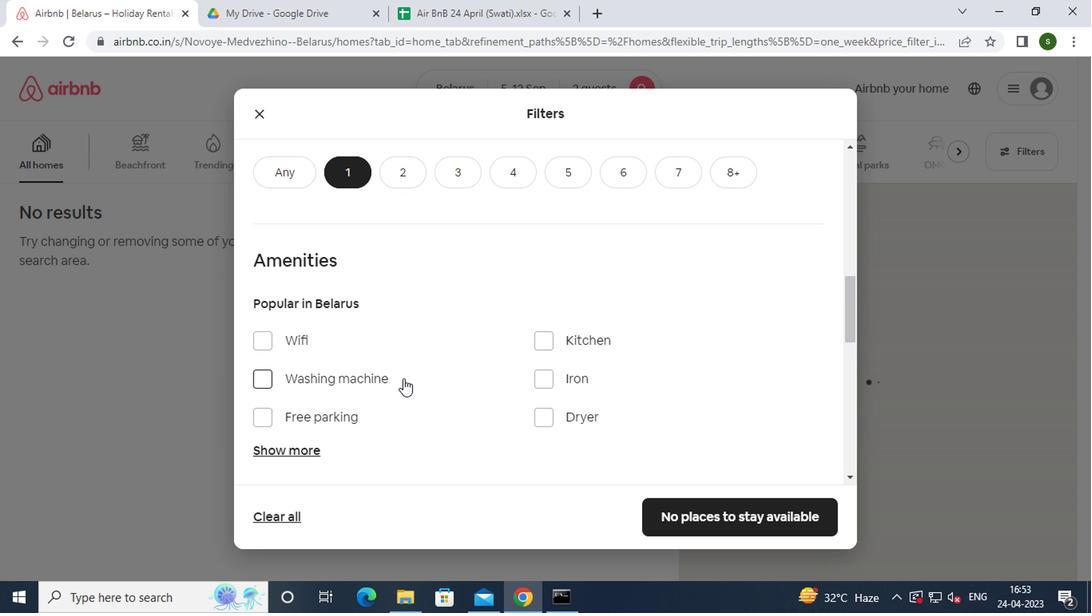 
Action: Mouse pressed left at (376, 381)
Screenshot: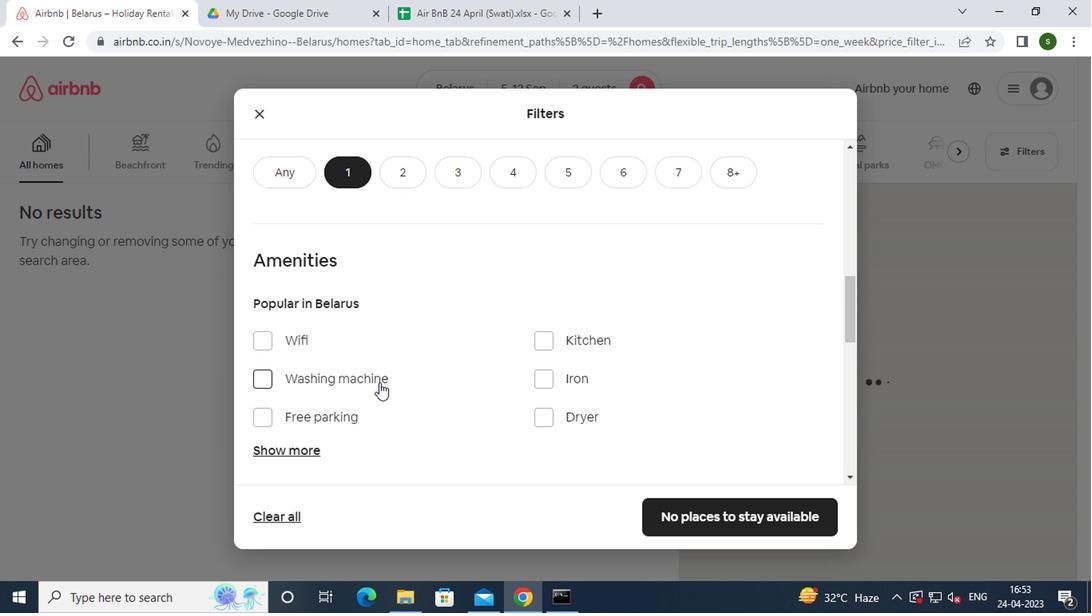 
Action: Mouse moved to (495, 362)
Screenshot: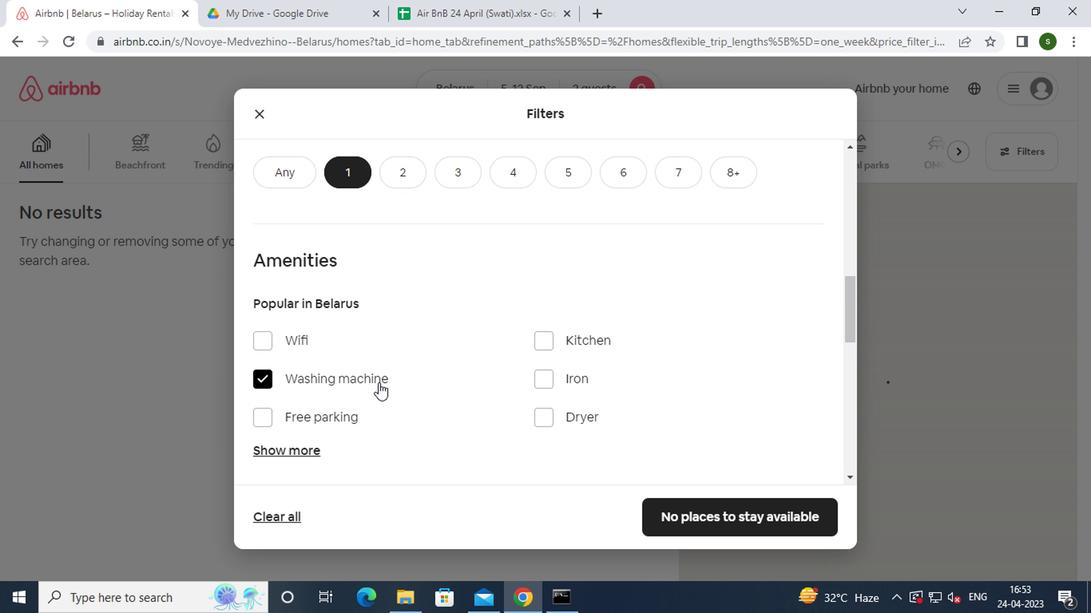 
Action: Mouse scrolled (495, 362) with delta (0, 0)
Screenshot: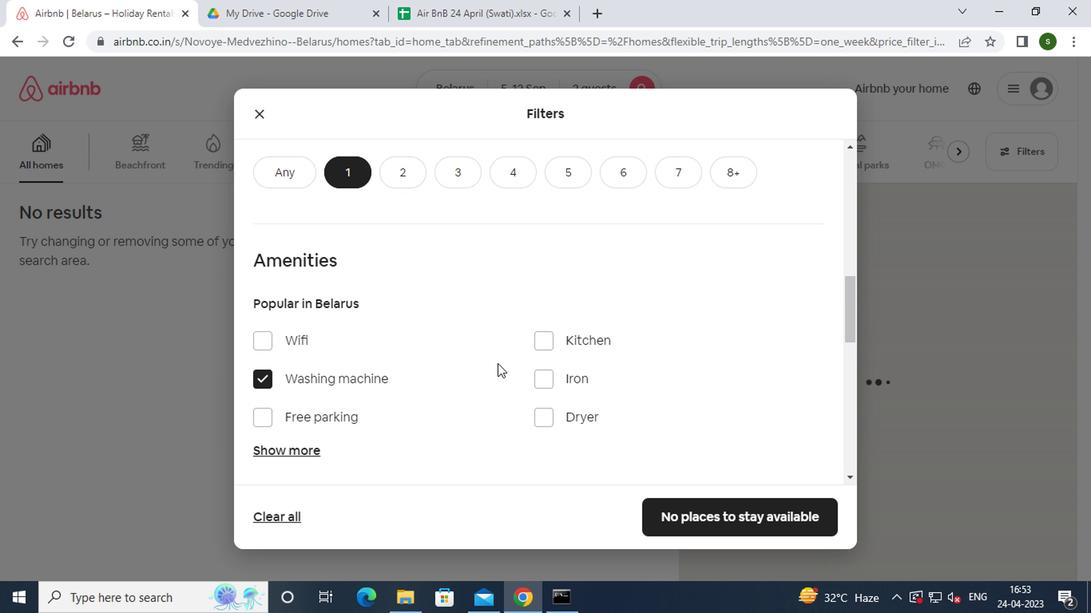 
Action: Mouse scrolled (495, 362) with delta (0, 0)
Screenshot: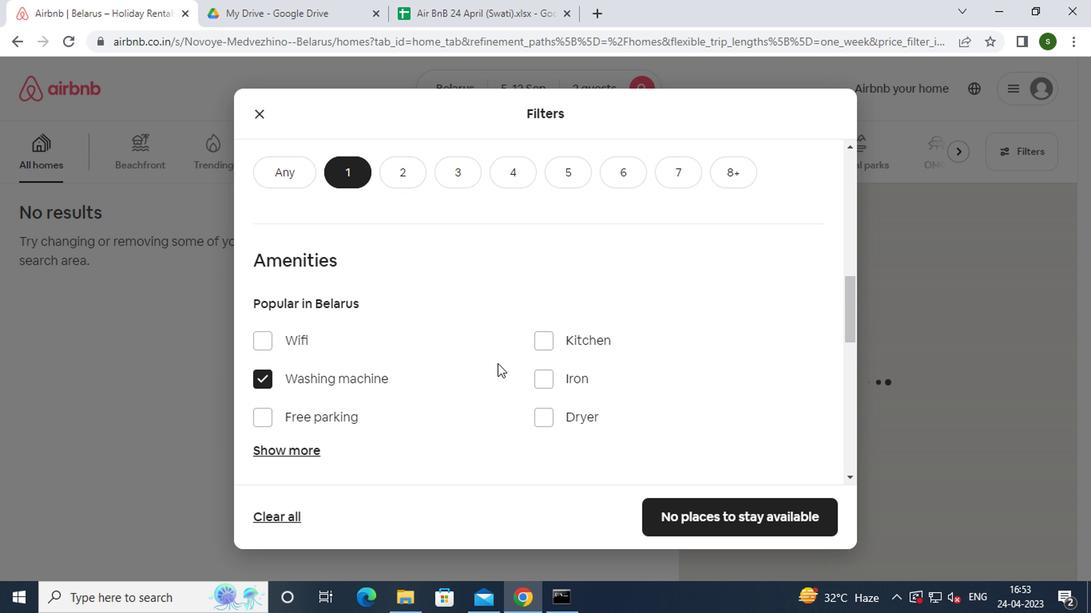
Action: Mouse scrolled (495, 362) with delta (0, 0)
Screenshot: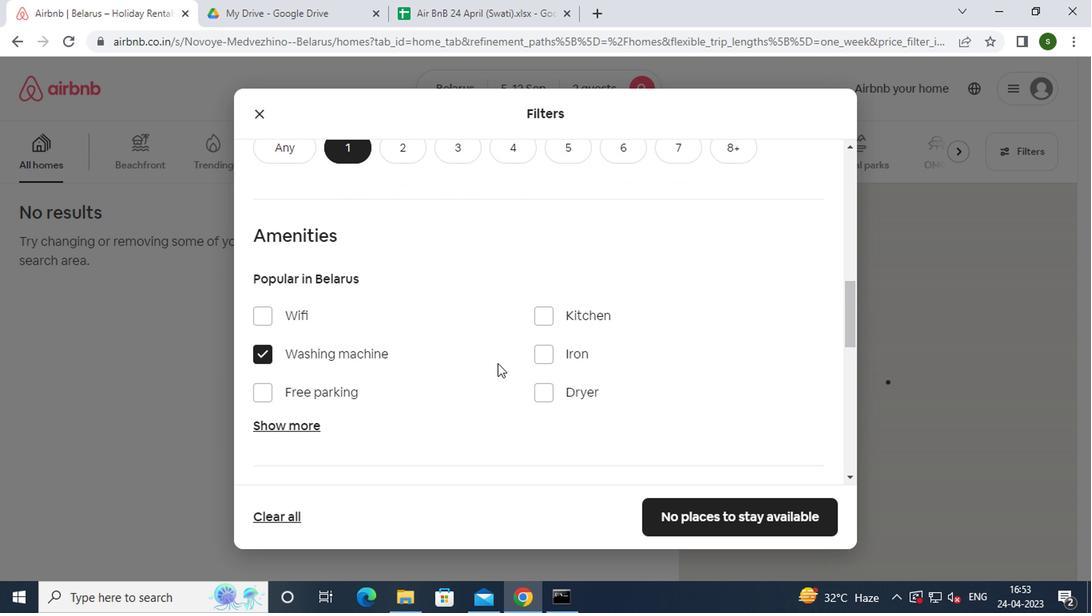 
Action: Mouse scrolled (495, 362) with delta (0, 0)
Screenshot: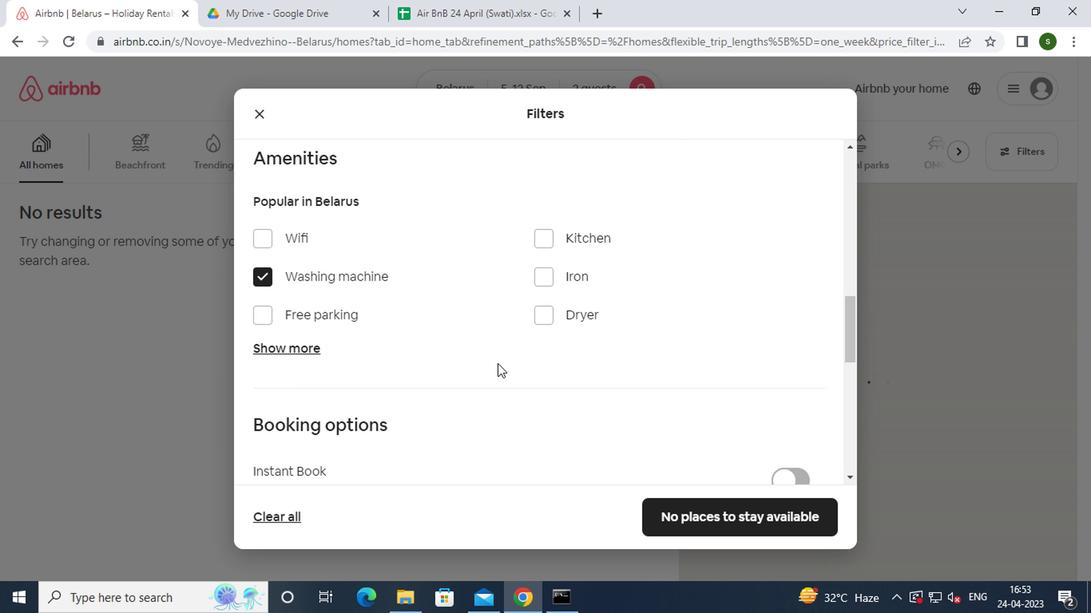 
Action: Mouse moved to (780, 314)
Screenshot: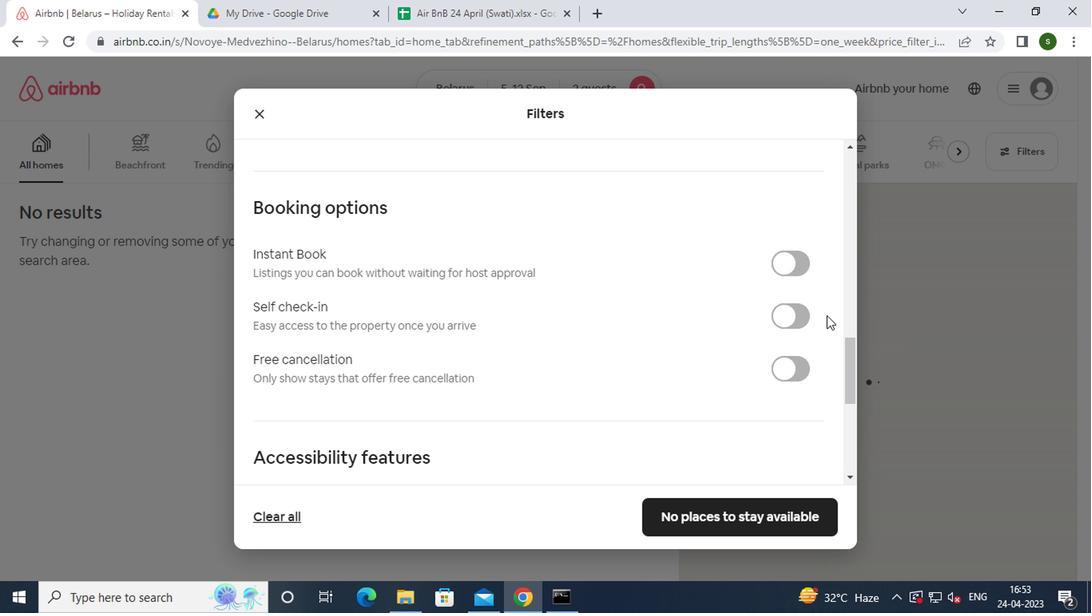 
Action: Mouse pressed left at (780, 314)
Screenshot: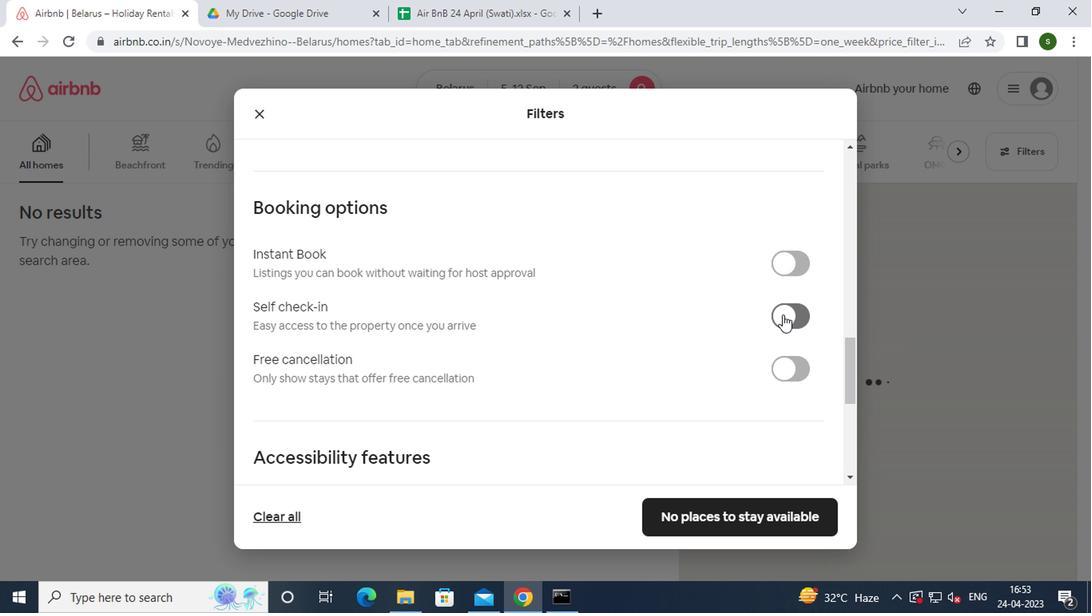 
Action: Mouse moved to (731, 331)
Screenshot: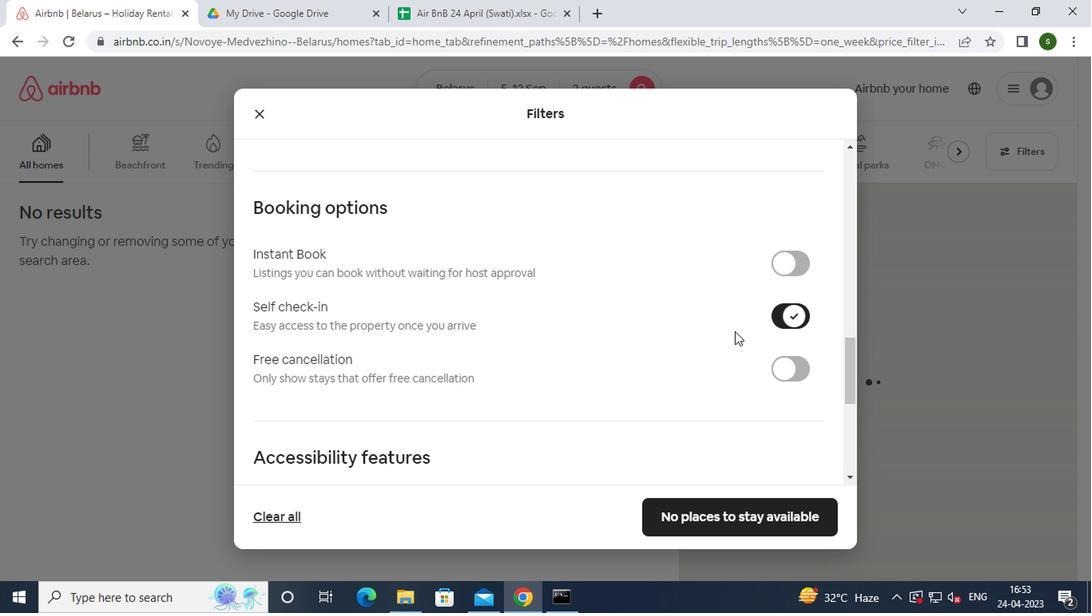 
Action: Mouse scrolled (731, 331) with delta (0, 0)
Screenshot: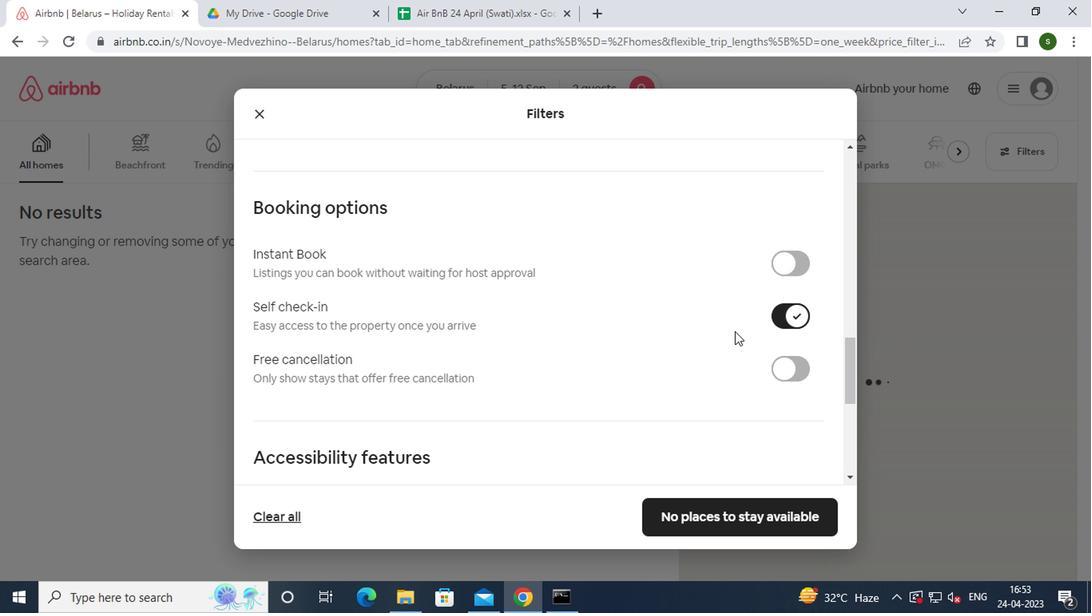 
Action: Mouse moved to (731, 331)
Screenshot: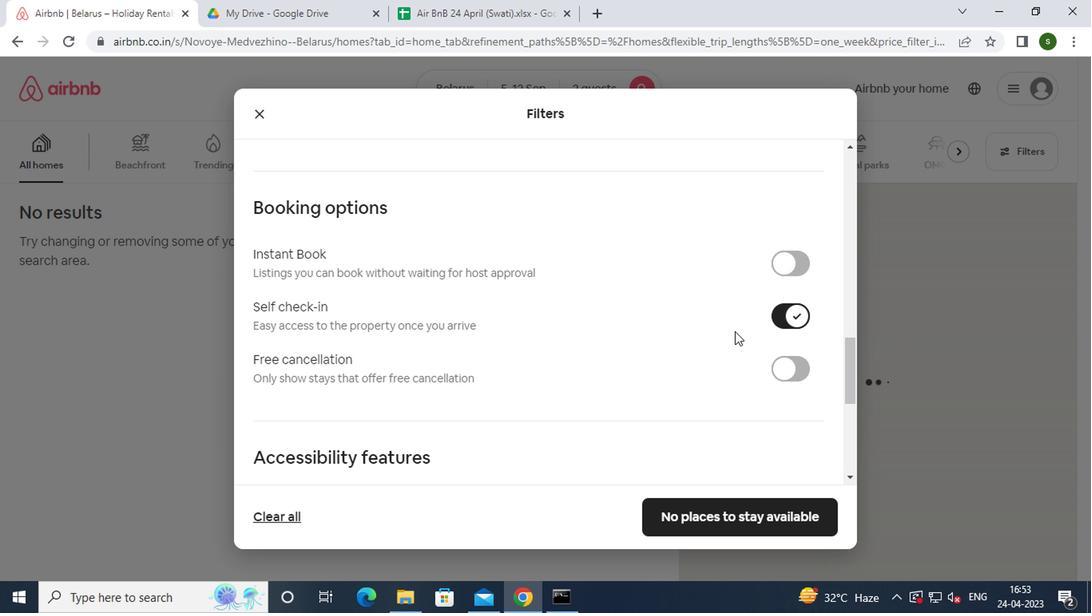 
Action: Mouse scrolled (731, 331) with delta (0, 0)
Screenshot: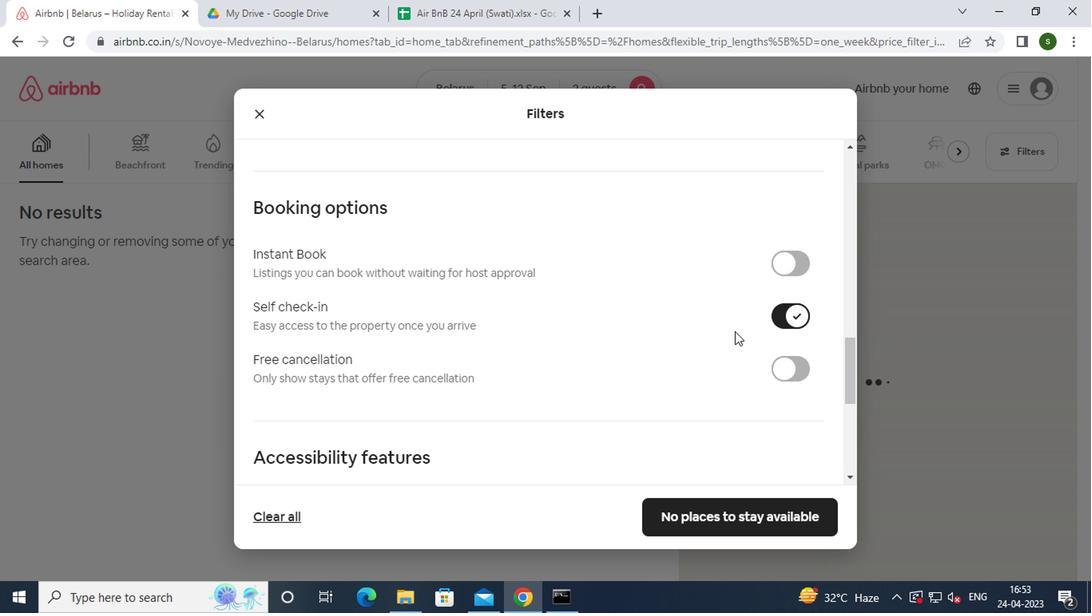
Action: Mouse scrolled (731, 331) with delta (0, 0)
Screenshot: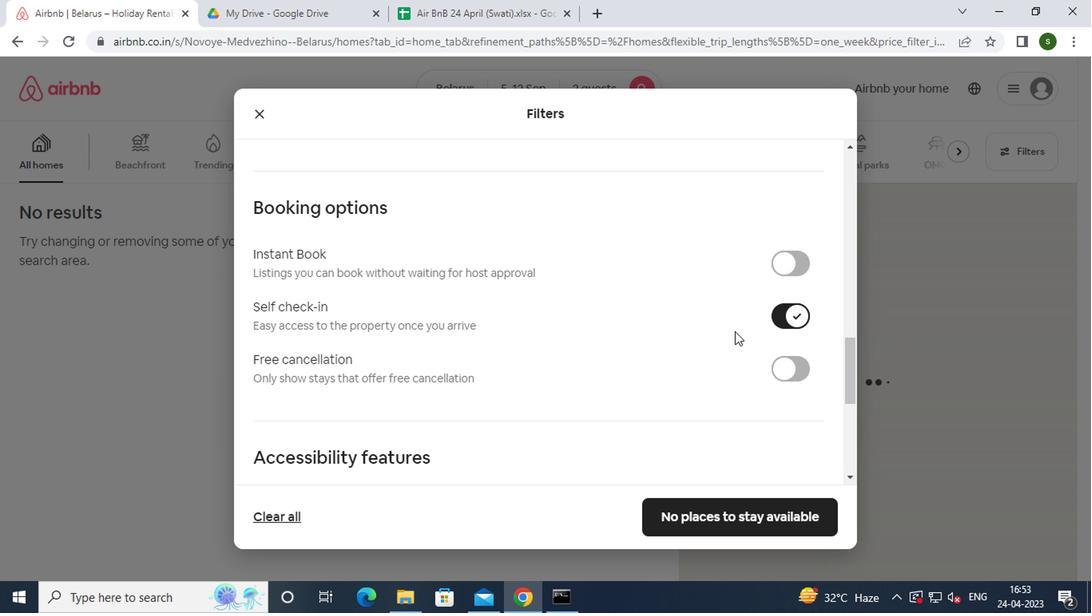 
Action: Mouse scrolled (731, 331) with delta (0, 0)
Screenshot: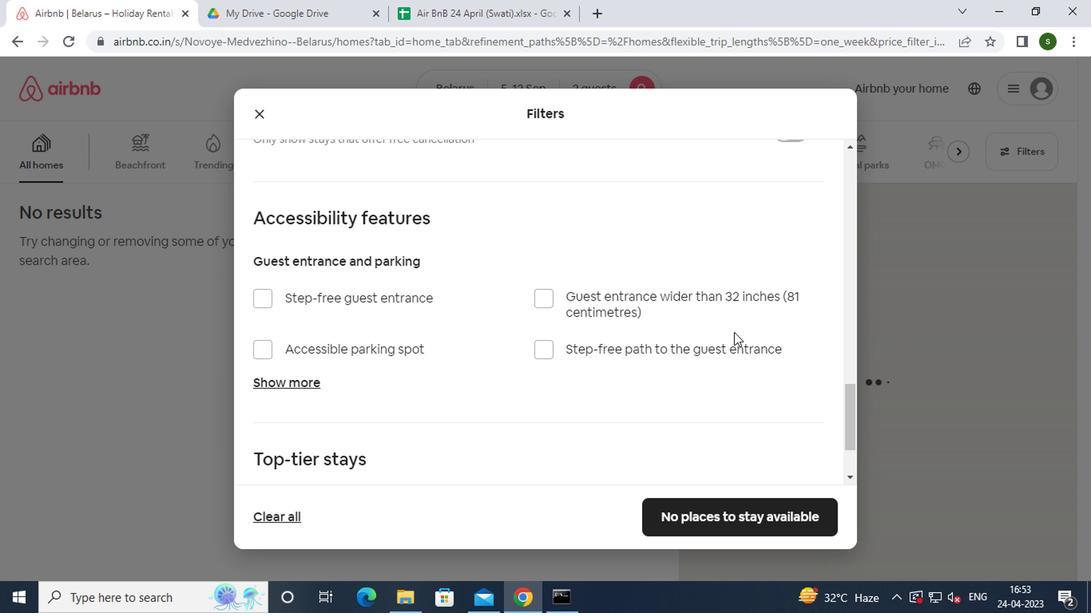 
Action: Mouse scrolled (731, 331) with delta (0, 0)
Screenshot: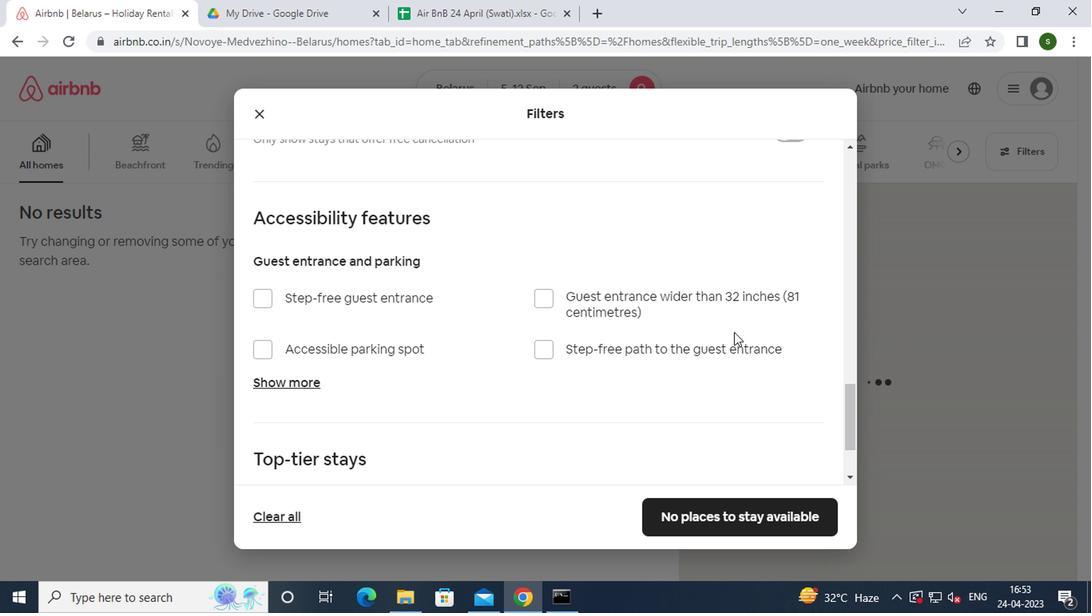 
Action: Mouse scrolled (731, 331) with delta (0, 0)
Screenshot: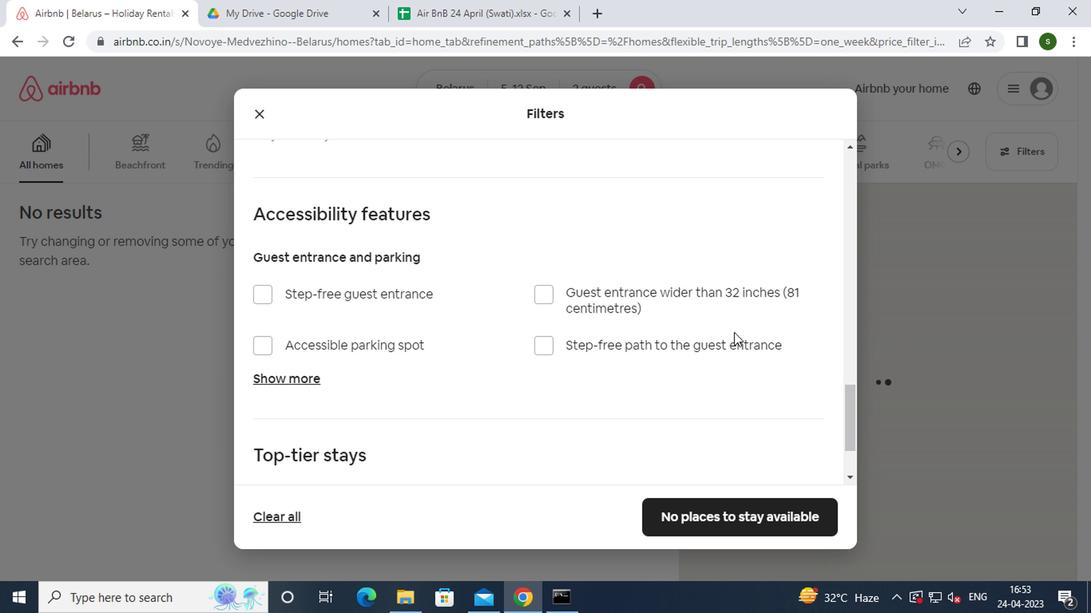 
Action: Mouse scrolled (731, 331) with delta (0, 0)
Screenshot: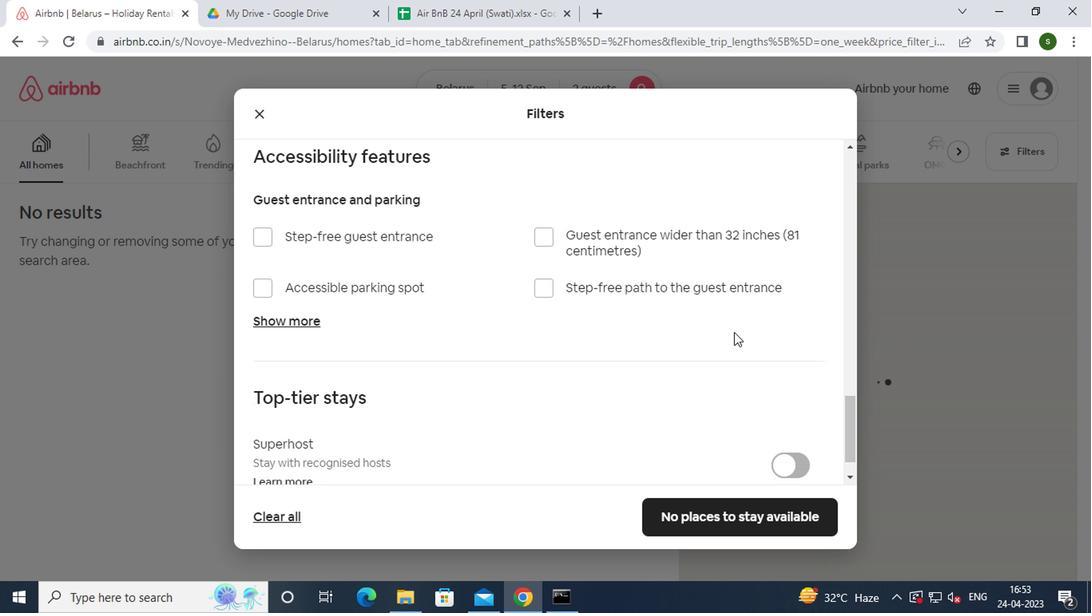 
Action: Mouse scrolled (731, 331) with delta (0, 0)
Screenshot: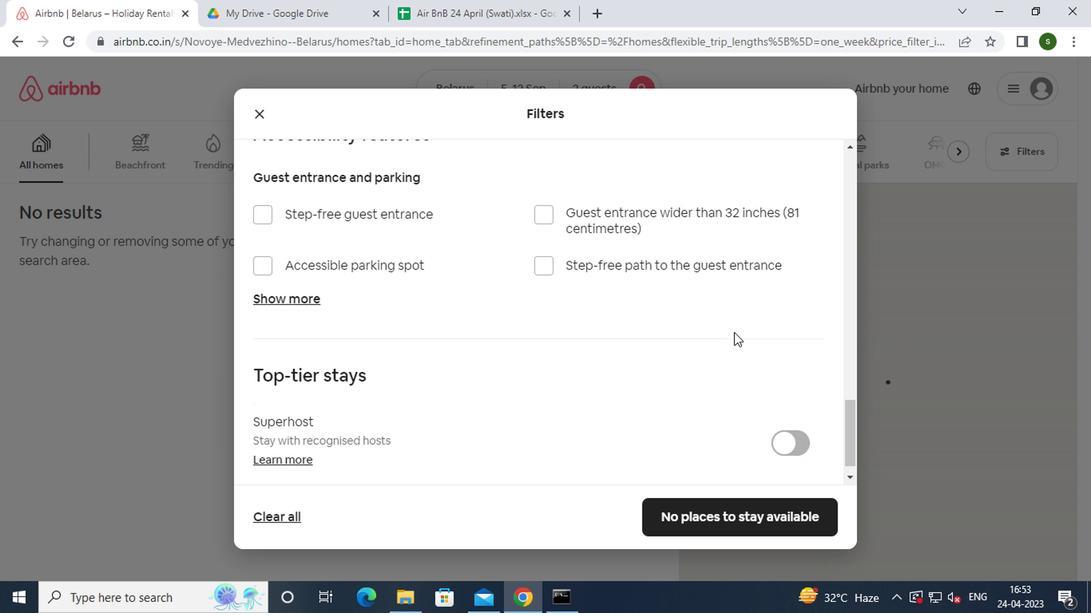 
Action: Mouse moved to (762, 502)
Screenshot: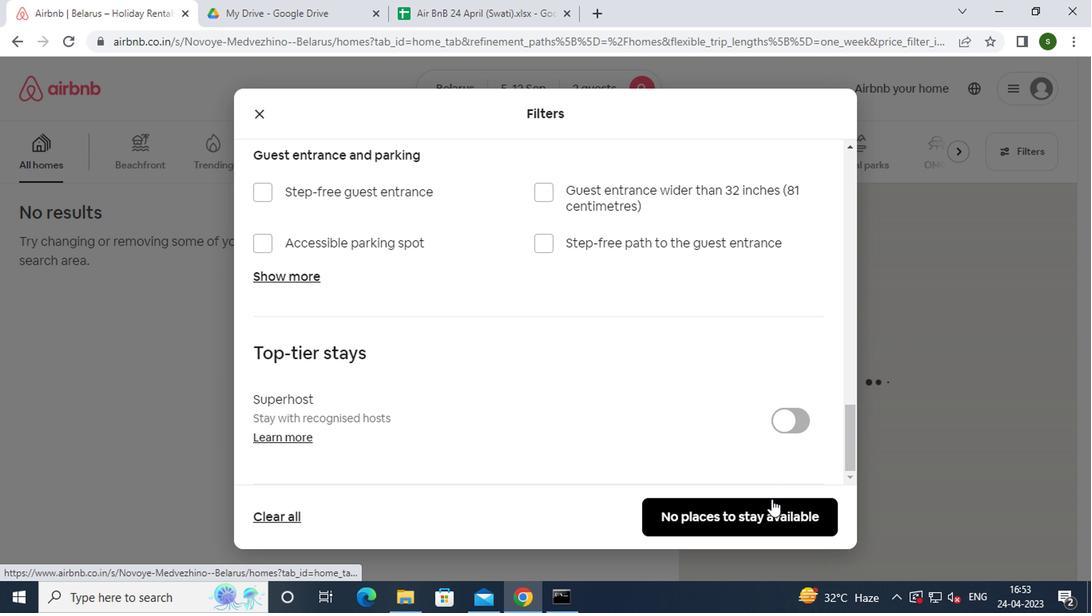 
Action: Mouse pressed left at (762, 502)
Screenshot: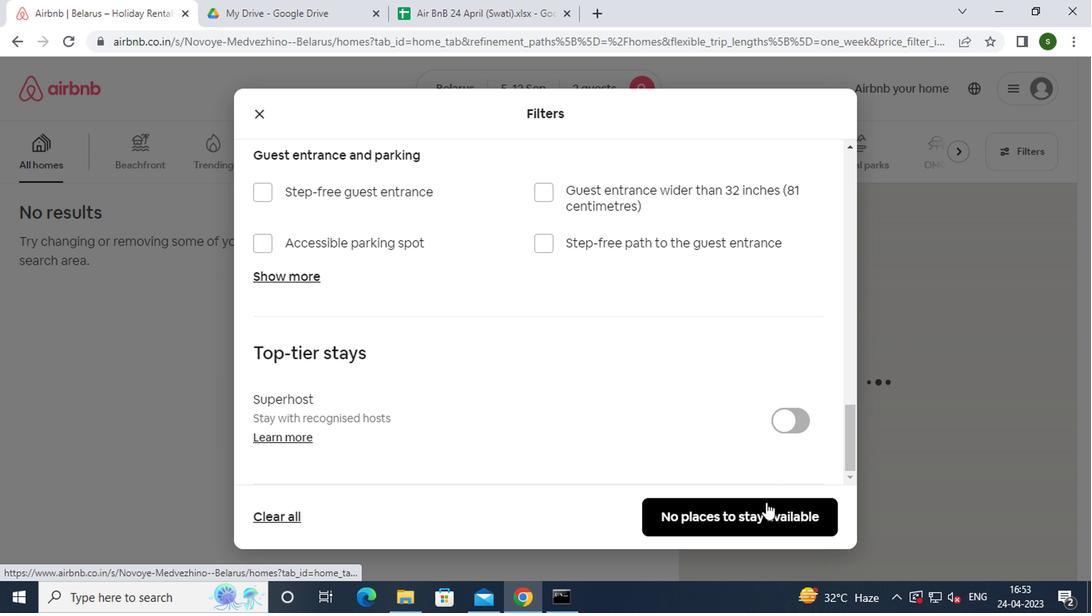 
Action: Mouse moved to (682, 437)
Screenshot: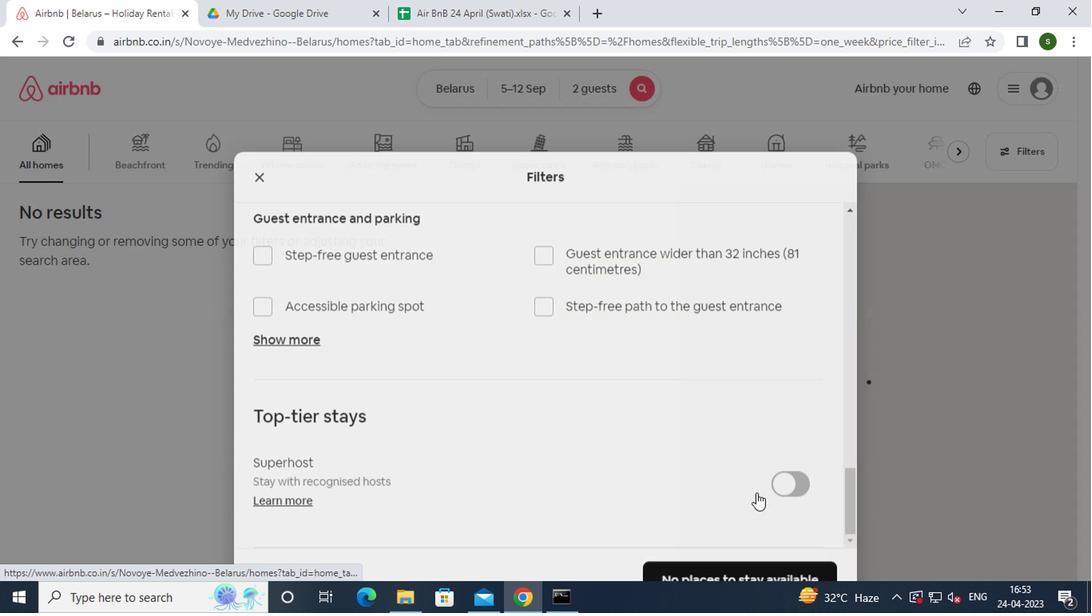 
